 Task: Find connections with filter location Saarbrücken with filter topic #Storytellingwith filter profile language German with filter current company O9 Solutions, Inc. with filter school IT Jobs updates for tomorrow with filter industry Printing Services with filter service category Content Strategy with filter keywords title Office Assistant
Action: Mouse moved to (288, 213)
Screenshot: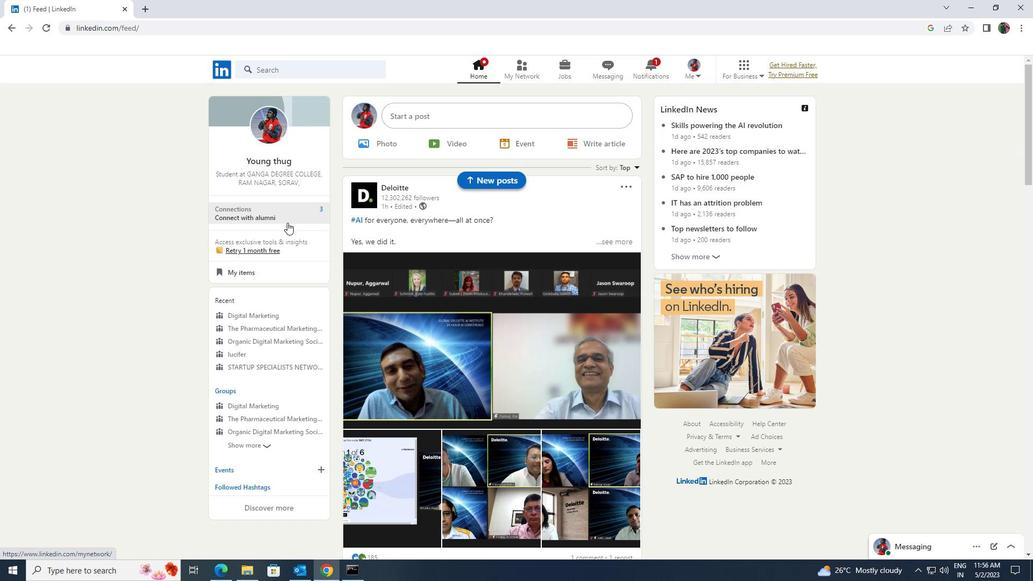 
Action: Mouse pressed left at (288, 213)
Screenshot: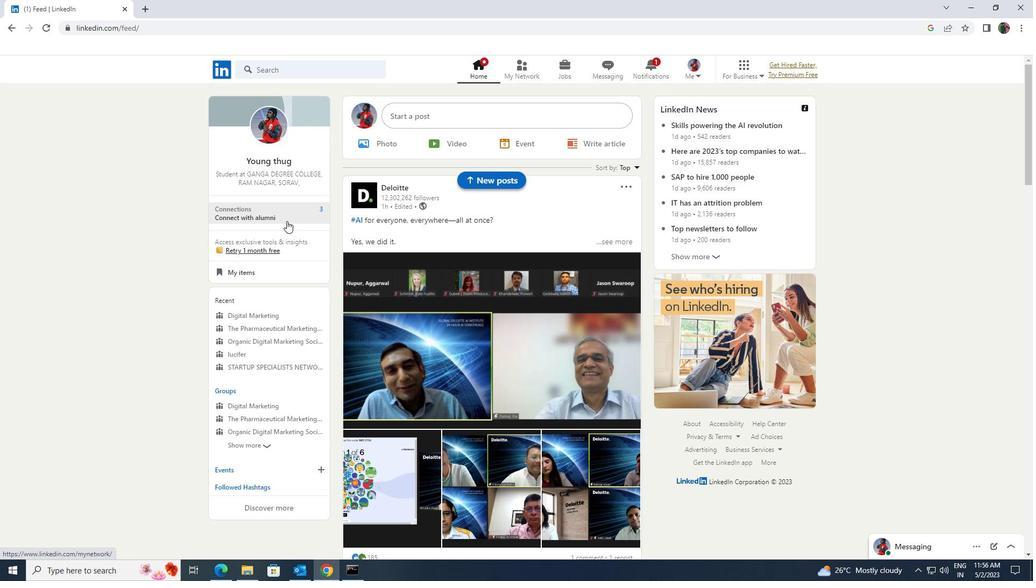 
Action: Mouse moved to (303, 124)
Screenshot: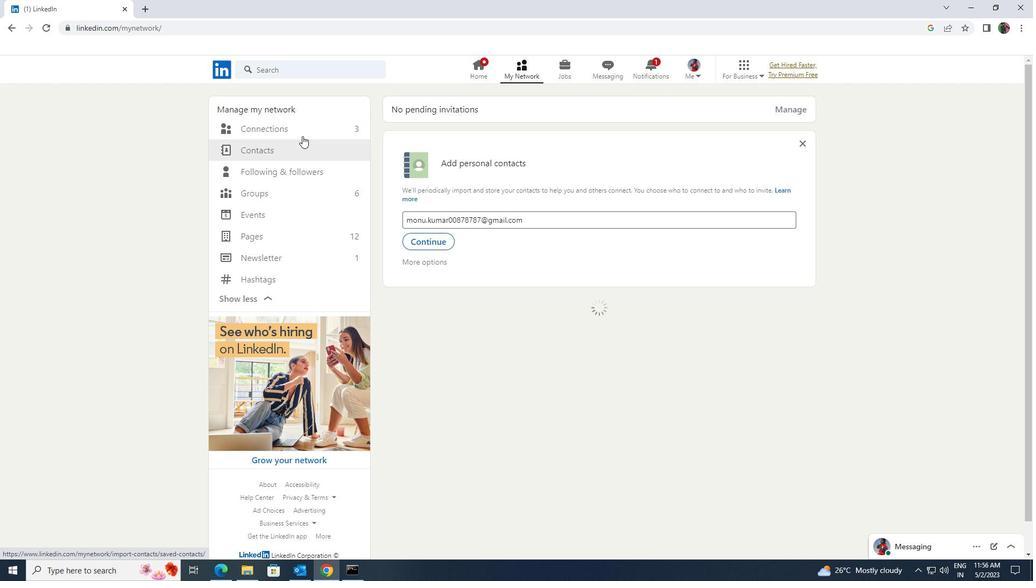 
Action: Mouse pressed left at (303, 124)
Screenshot: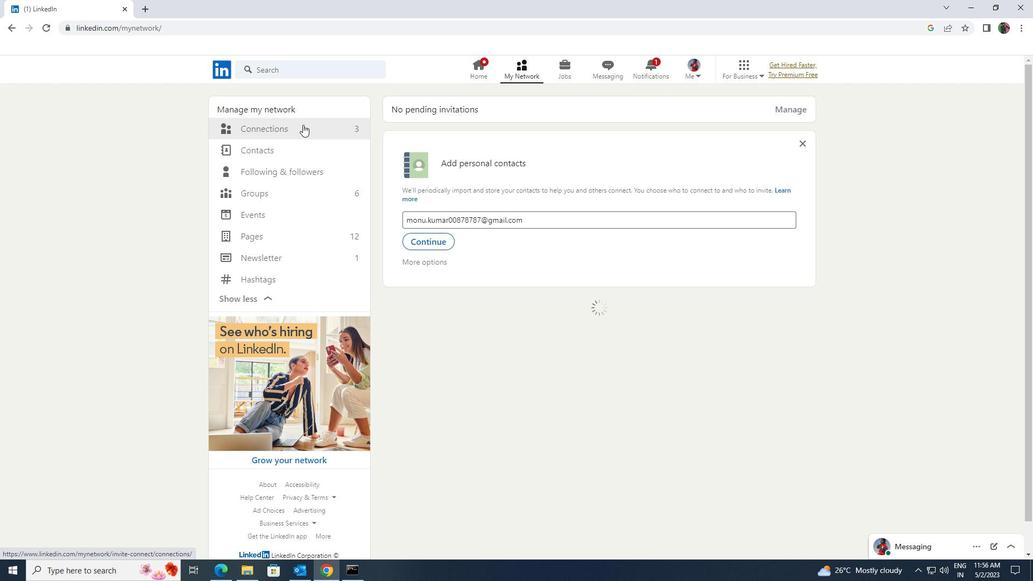 
Action: Mouse moved to (576, 128)
Screenshot: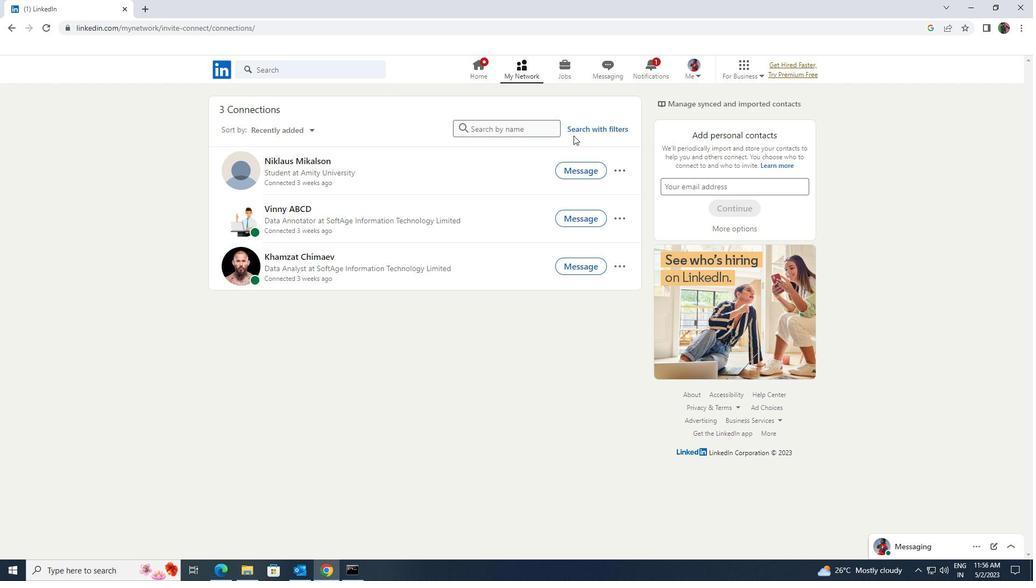 
Action: Mouse pressed left at (576, 128)
Screenshot: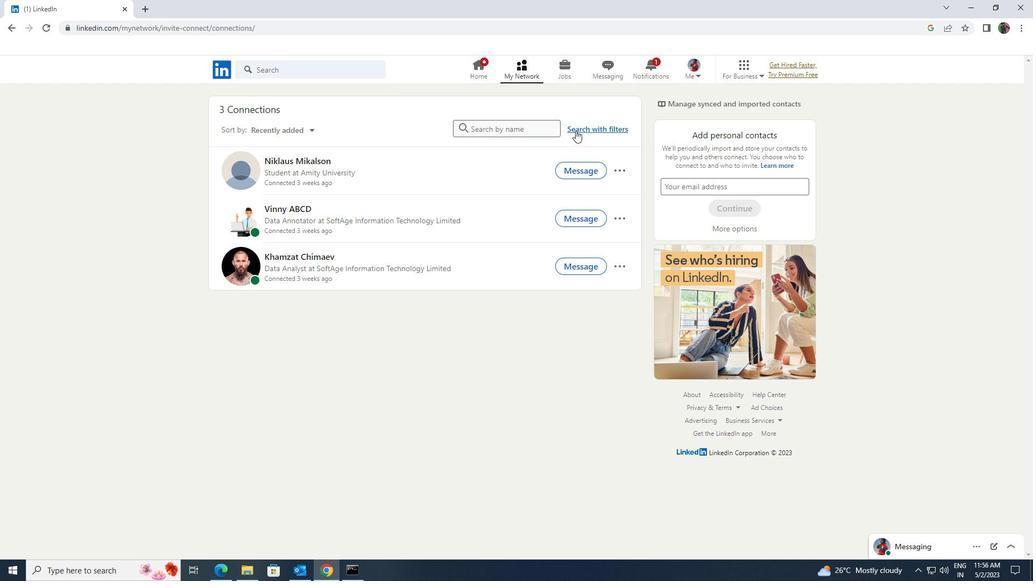 
Action: Mouse moved to (554, 102)
Screenshot: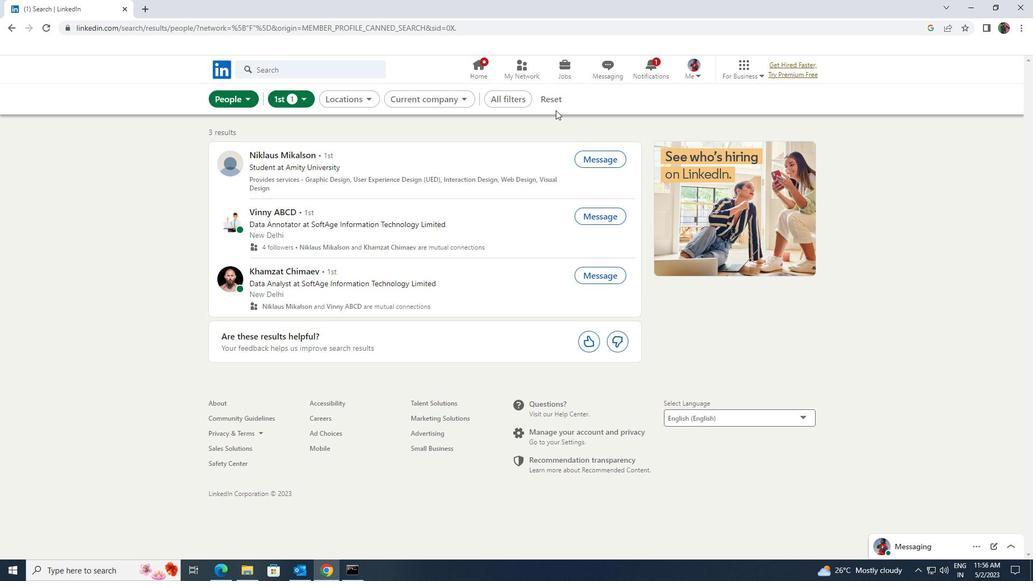 
Action: Mouse pressed left at (554, 102)
Screenshot: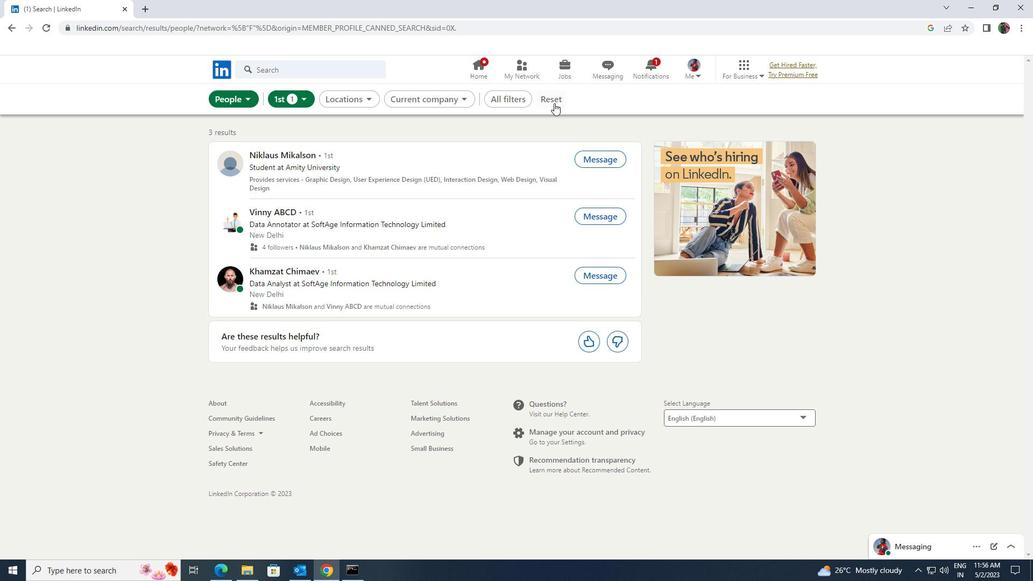 
Action: Mouse moved to (538, 97)
Screenshot: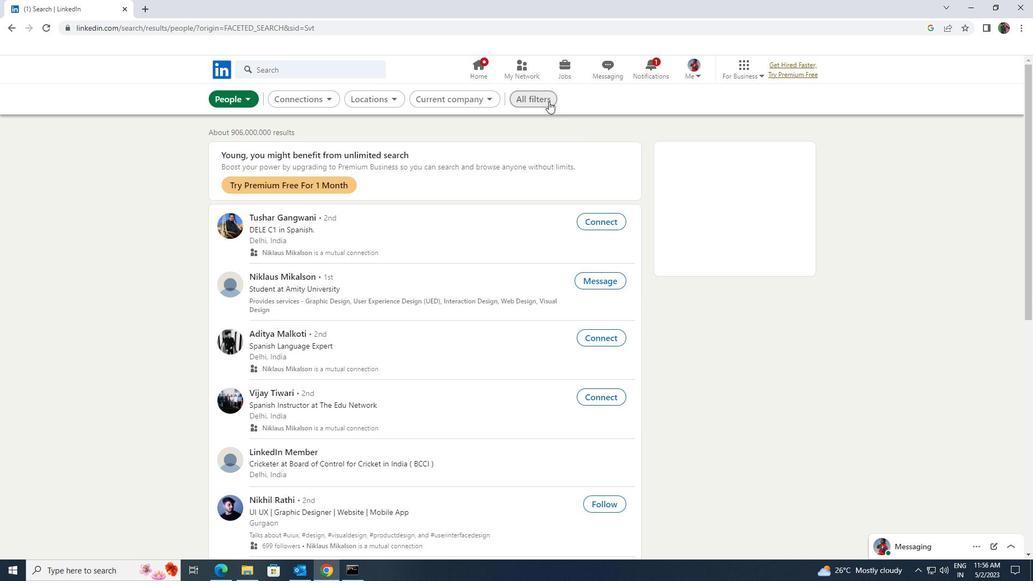 
Action: Mouse pressed left at (538, 97)
Screenshot: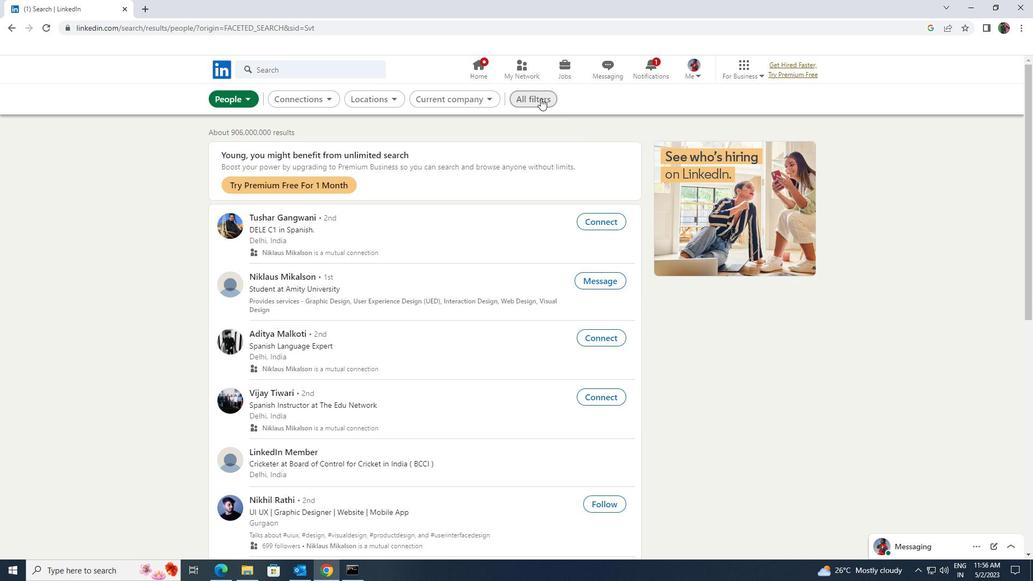 
Action: Mouse moved to (835, 396)
Screenshot: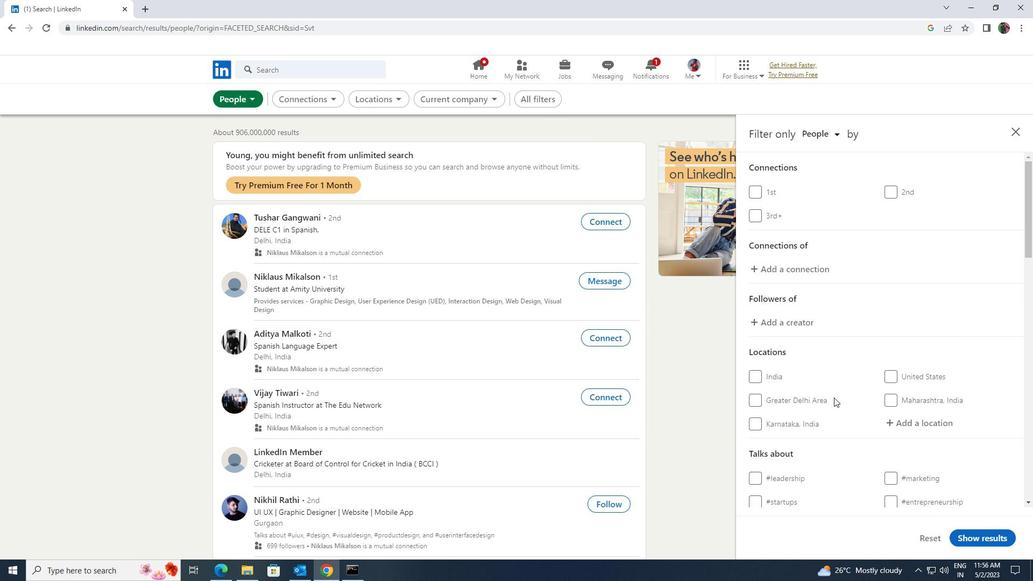 
Action: Mouse scrolled (835, 395) with delta (0, 0)
Screenshot: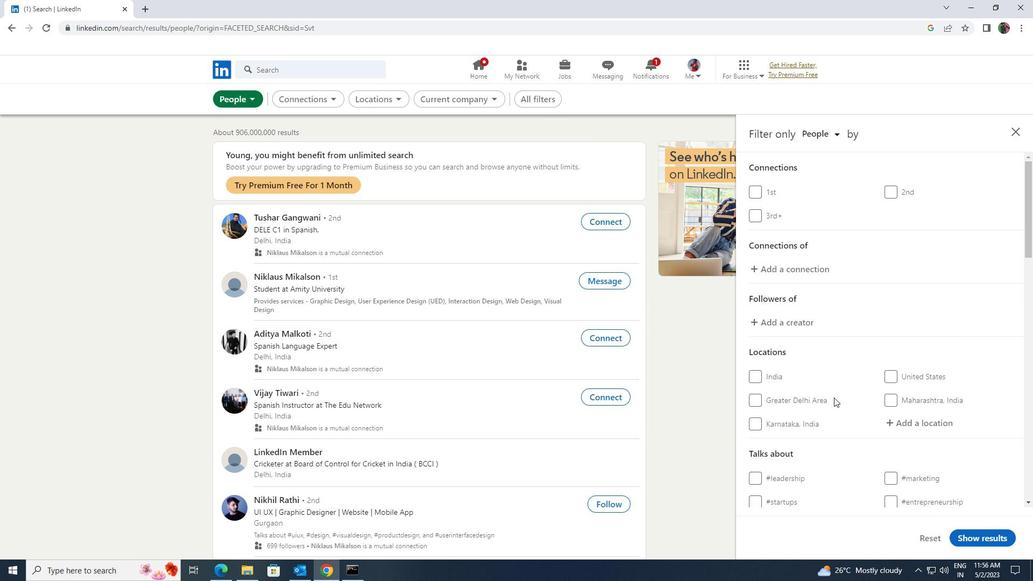 
Action: Mouse moved to (894, 371)
Screenshot: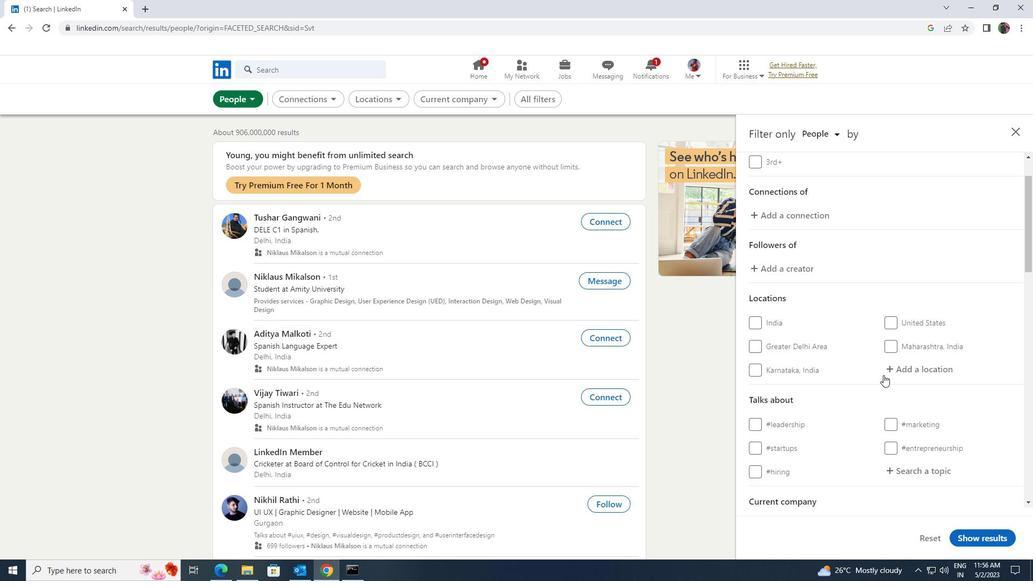 
Action: Mouse pressed left at (894, 371)
Screenshot: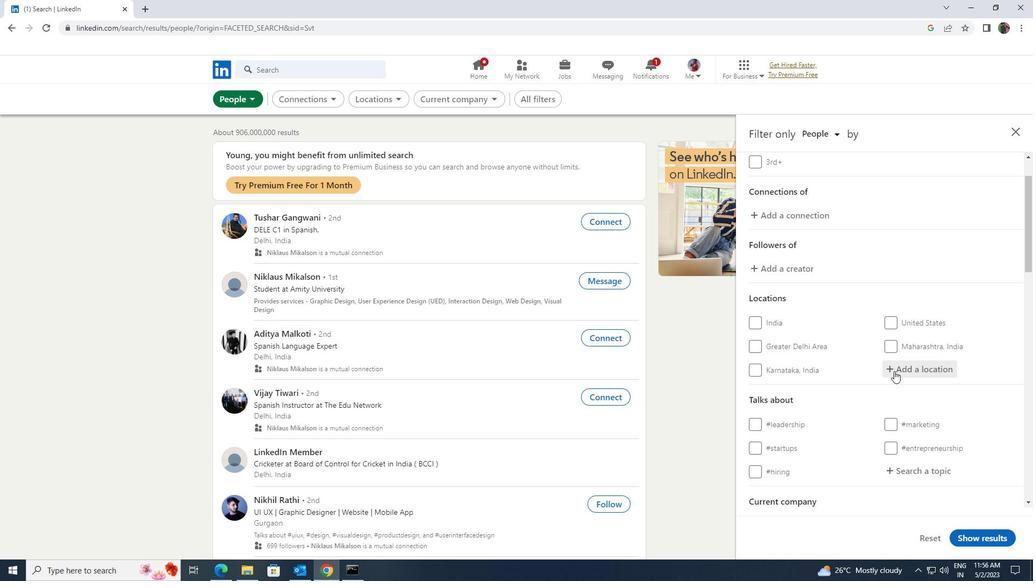 
Action: Key pressed <Key.shift>SAARBRU
Screenshot: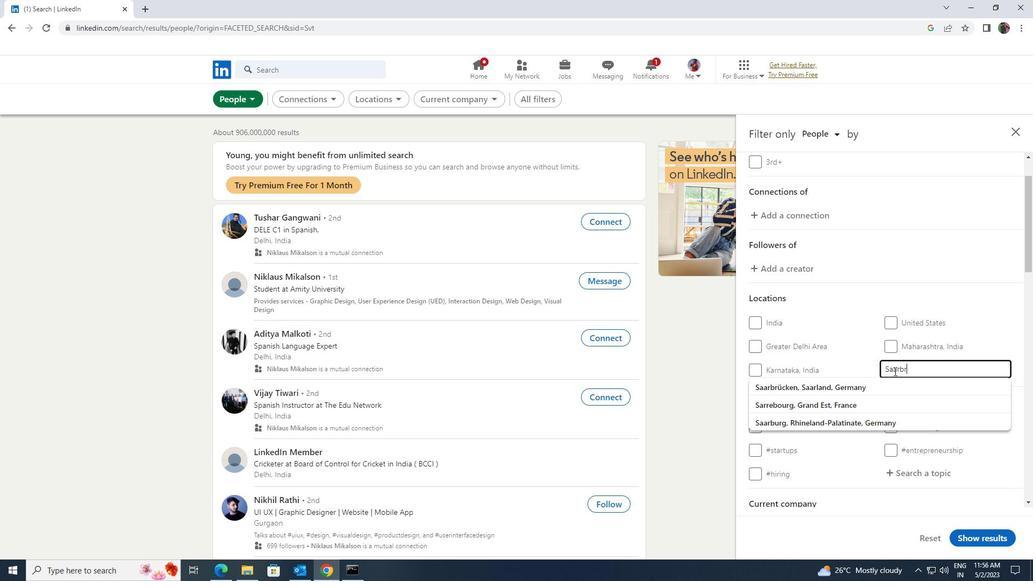 
Action: Mouse moved to (894, 380)
Screenshot: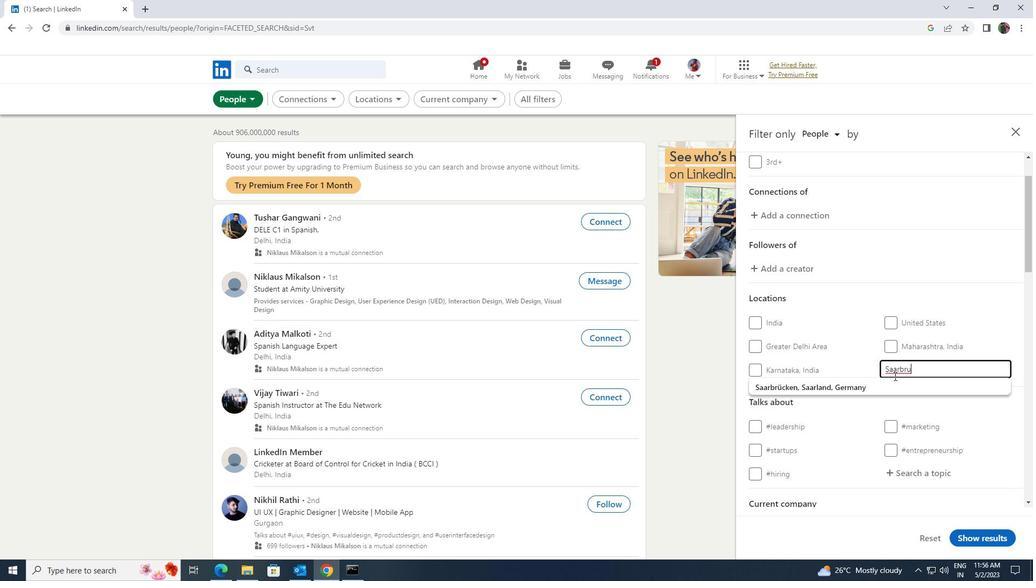 
Action: Mouse pressed left at (894, 380)
Screenshot: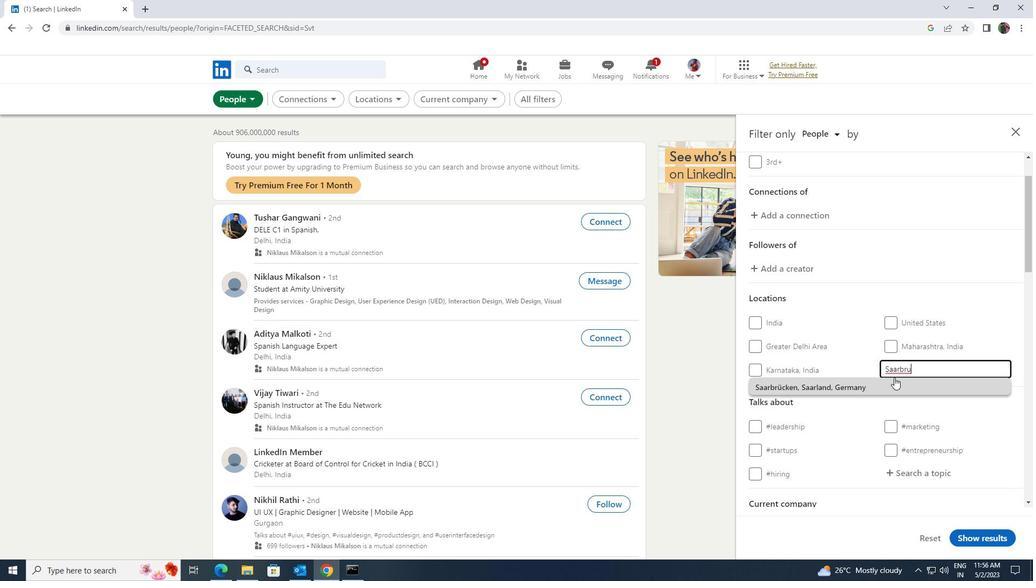 
Action: Mouse scrolled (894, 380) with delta (0, 0)
Screenshot: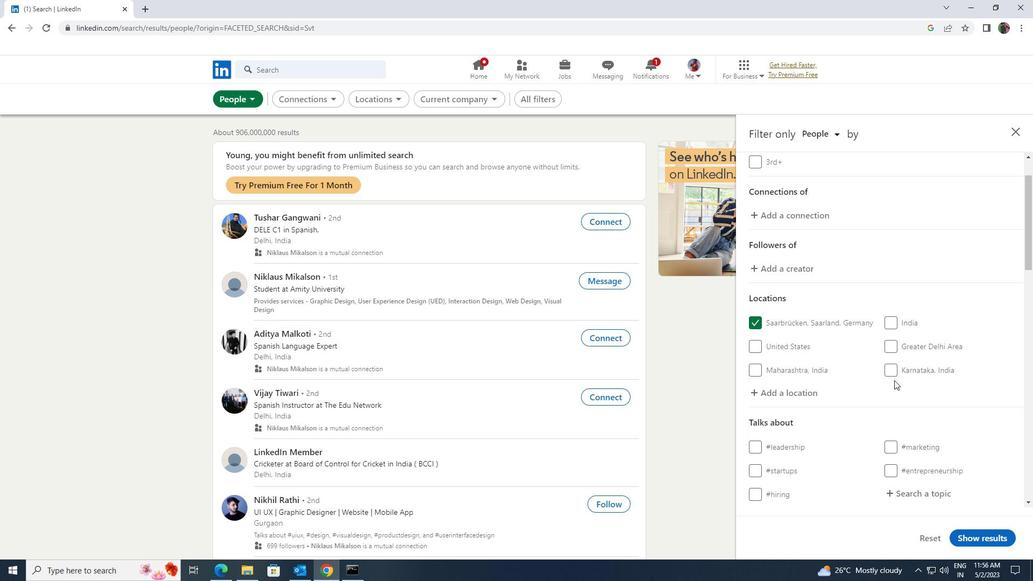 
Action: Mouse scrolled (894, 380) with delta (0, 0)
Screenshot: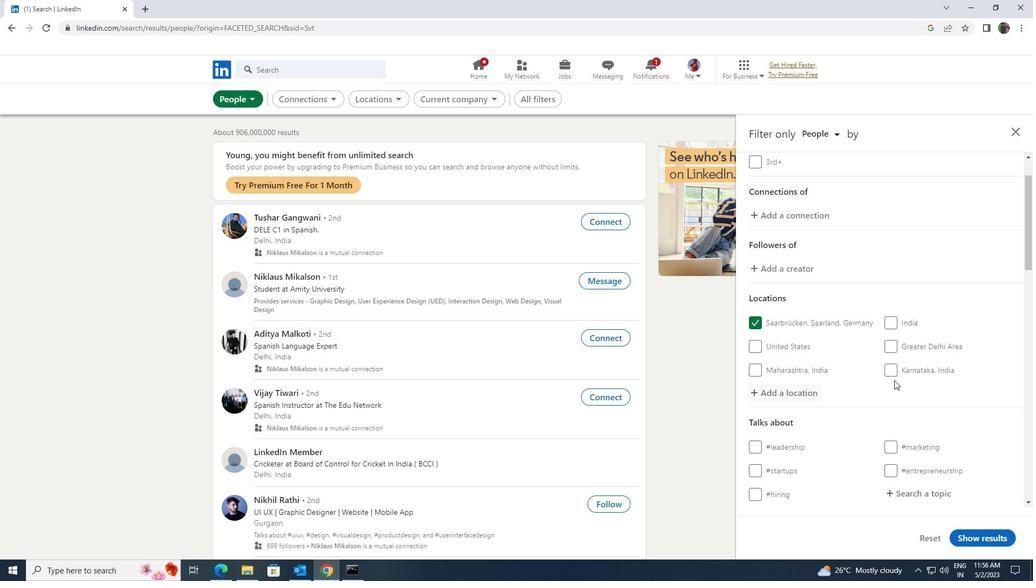 
Action: Mouse moved to (897, 382)
Screenshot: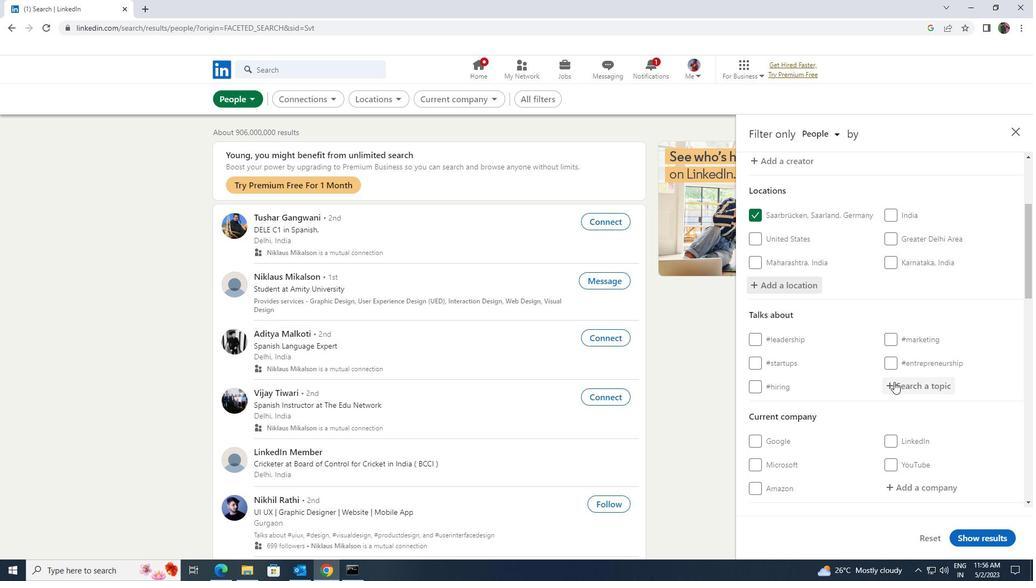 
Action: Mouse pressed left at (897, 382)
Screenshot: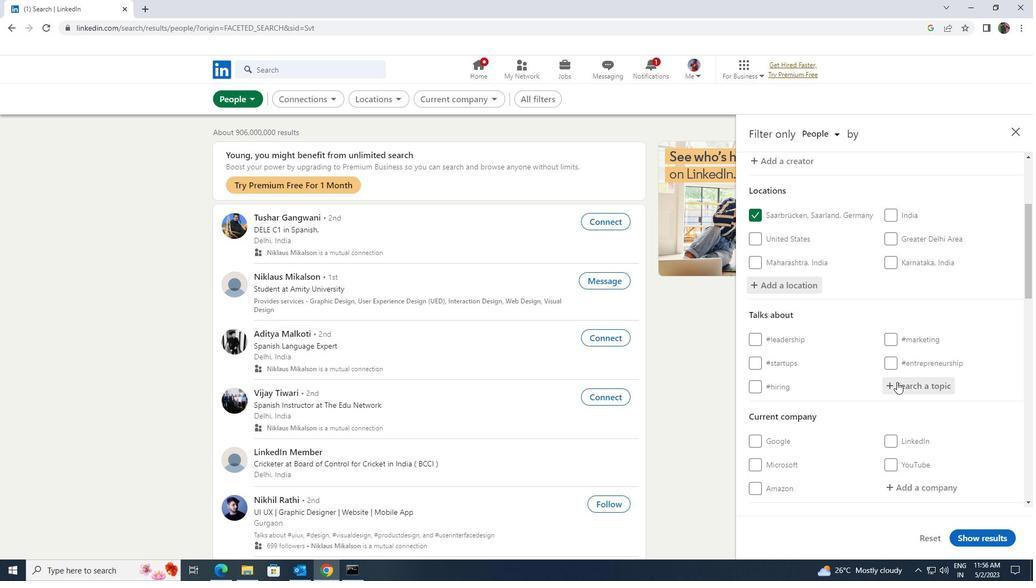 
Action: Key pressed <Key.shift><Key.shift><Key.shift><Key.shift>STORYTE
Screenshot: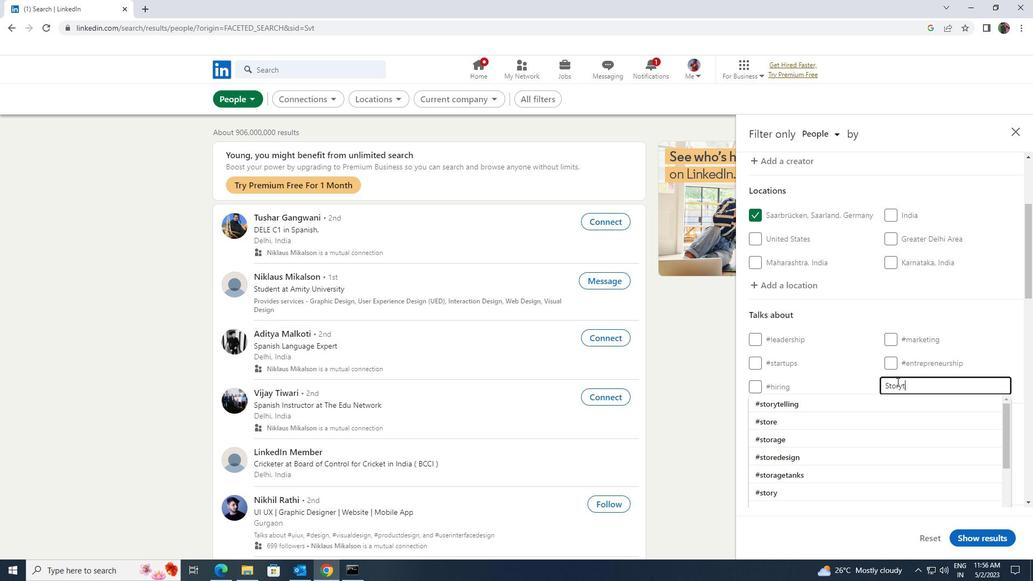 
Action: Mouse moved to (891, 394)
Screenshot: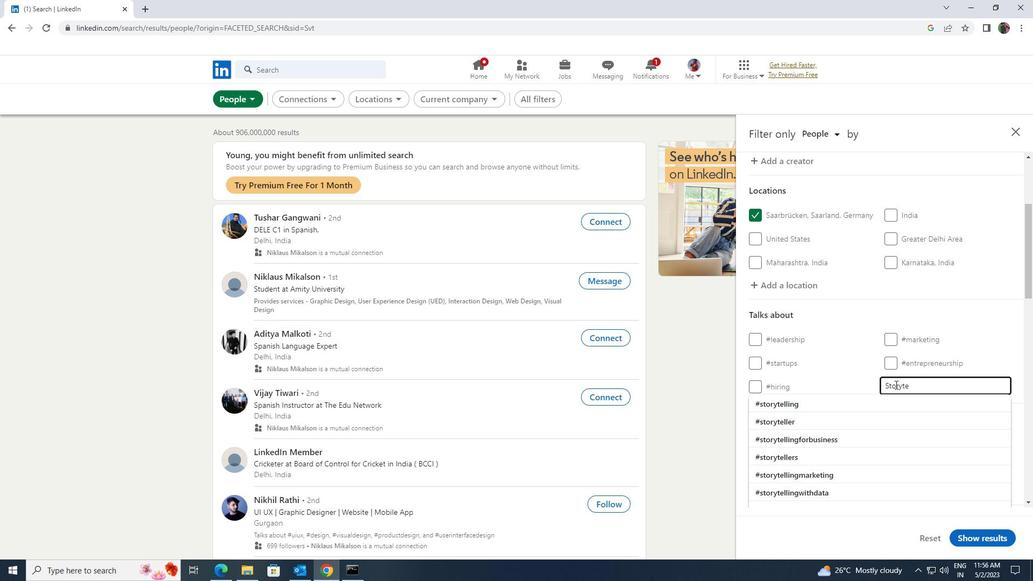 
Action: Mouse pressed left at (891, 394)
Screenshot: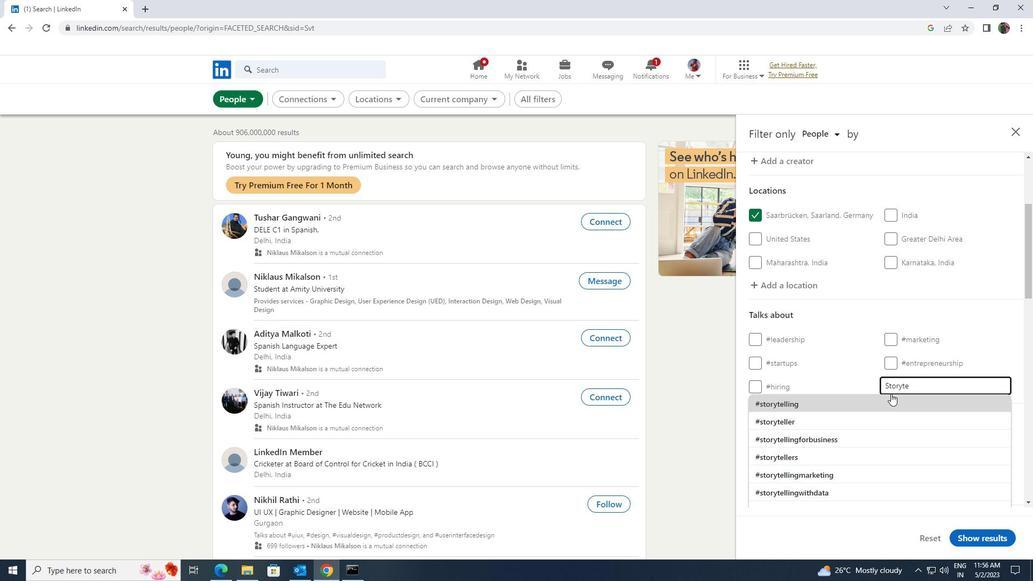 
Action: Mouse scrolled (891, 393) with delta (0, 0)
Screenshot: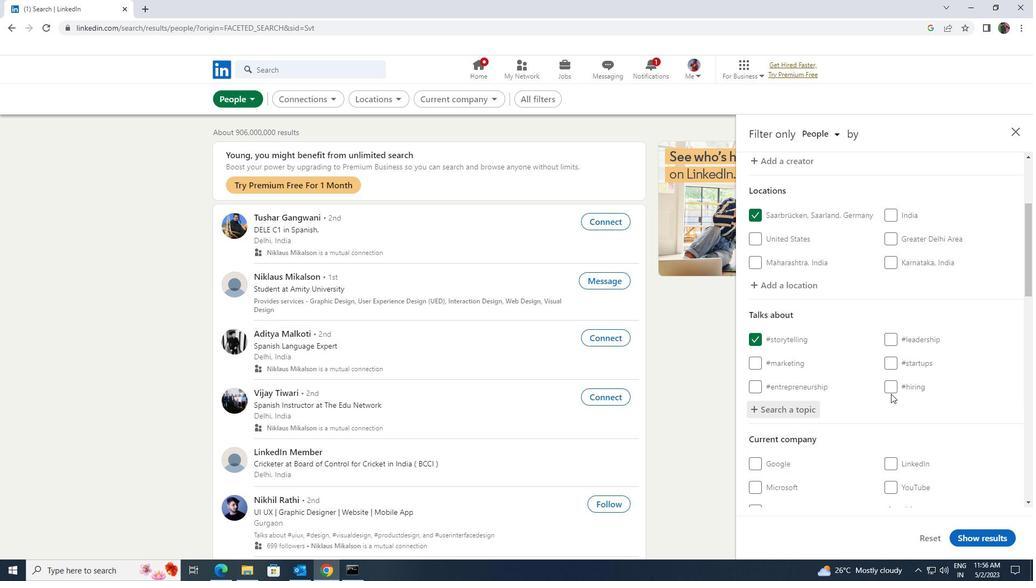 
Action: Mouse scrolled (891, 393) with delta (0, 0)
Screenshot: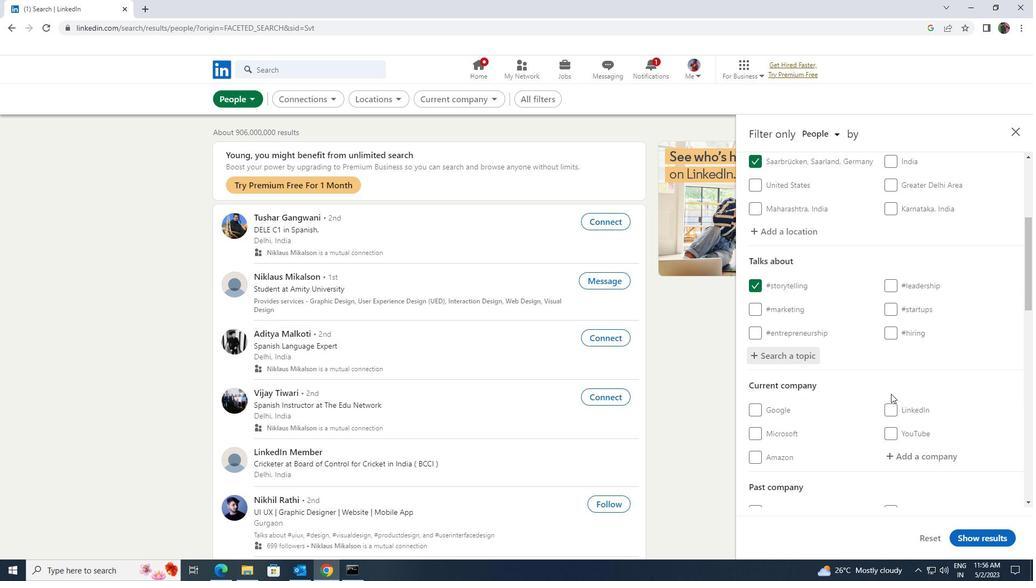 
Action: Mouse scrolled (891, 393) with delta (0, 0)
Screenshot: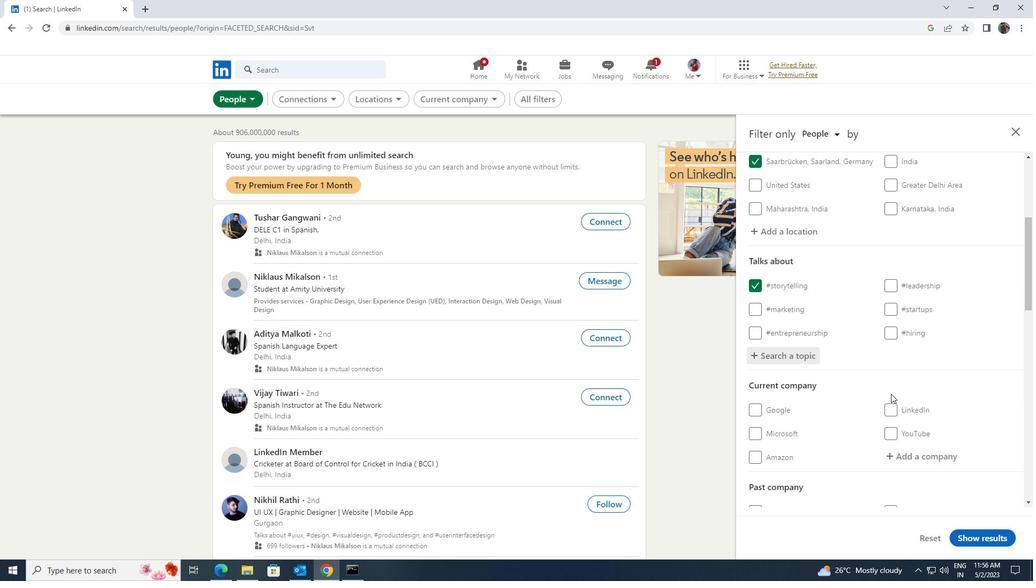 
Action: Mouse scrolled (891, 393) with delta (0, 0)
Screenshot: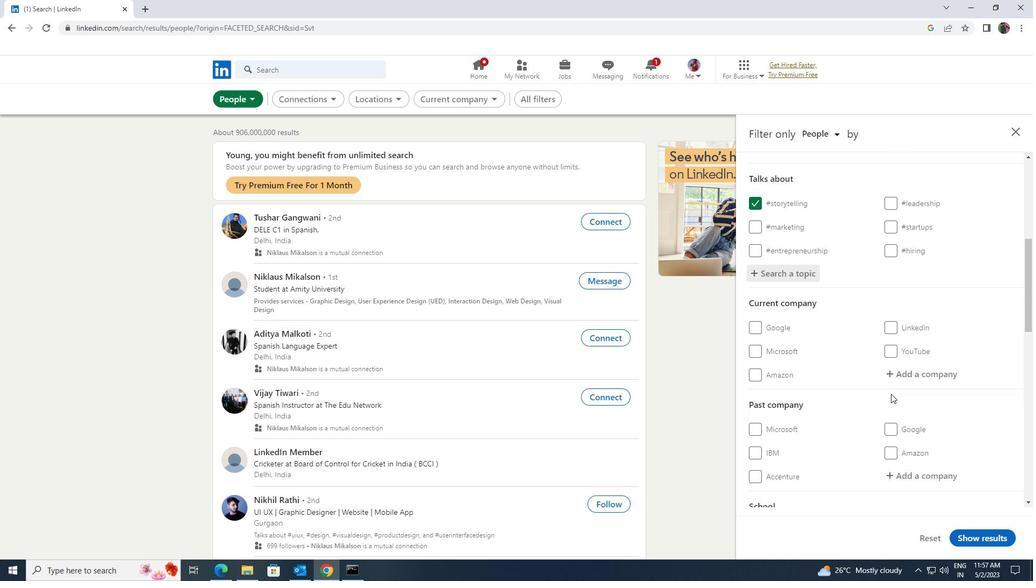 
Action: Mouse scrolled (891, 393) with delta (0, 0)
Screenshot: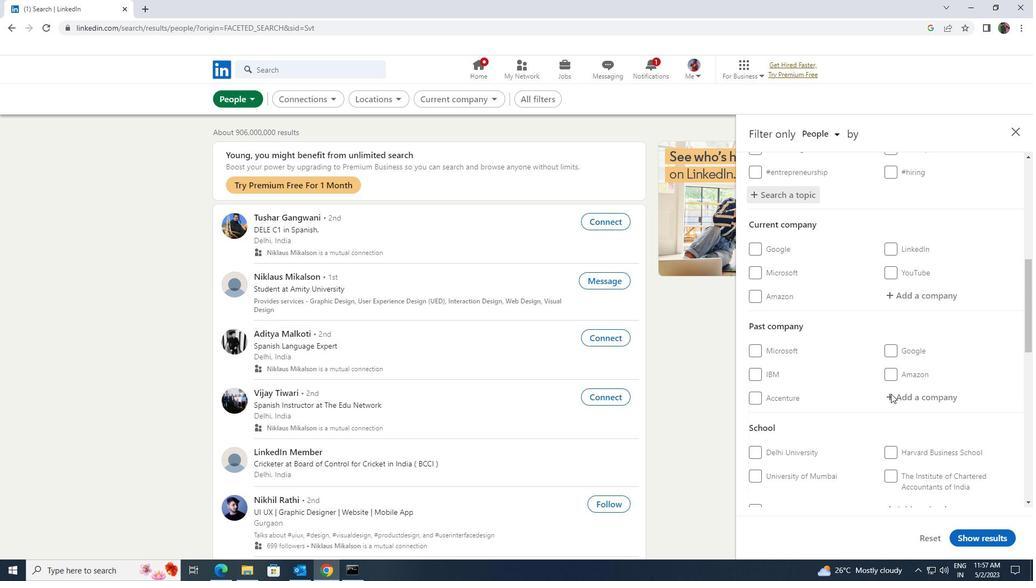 
Action: Mouse scrolled (891, 393) with delta (0, 0)
Screenshot: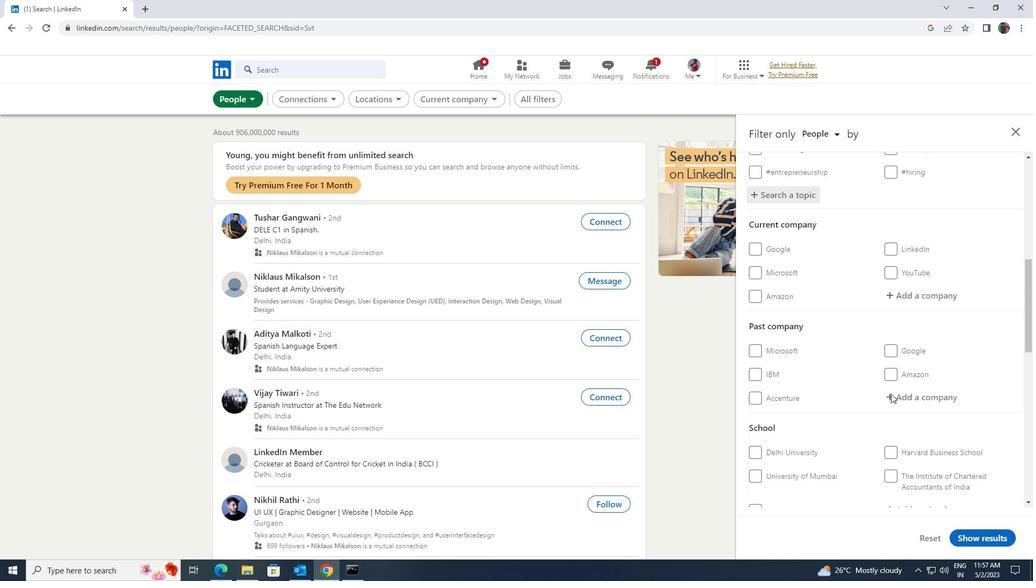 
Action: Mouse scrolled (891, 393) with delta (0, 0)
Screenshot: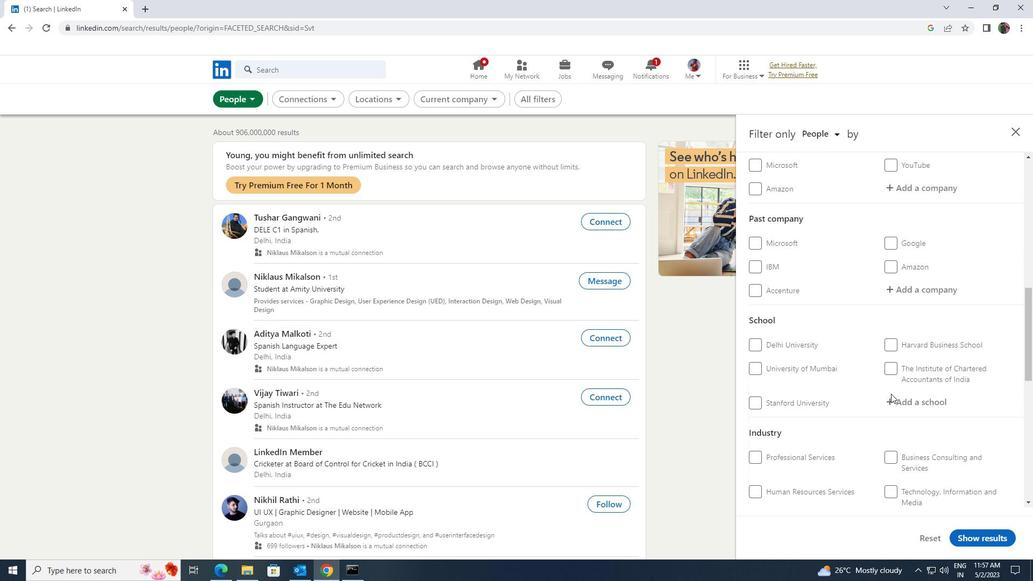 
Action: Mouse scrolled (891, 393) with delta (0, 0)
Screenshot: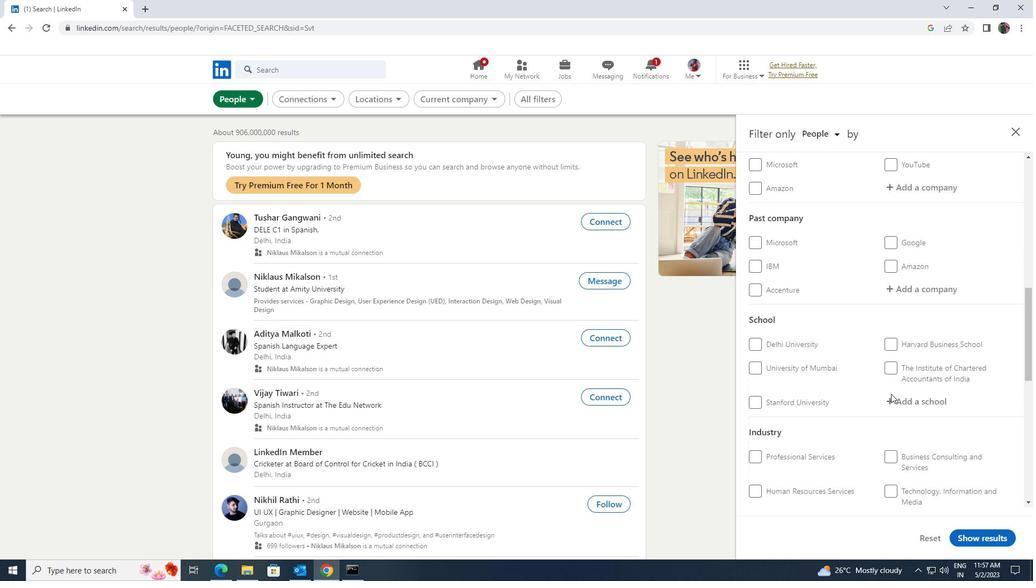 
Action: Mouse scrolled (891, 393) with delta (0, 0)
Screenshot: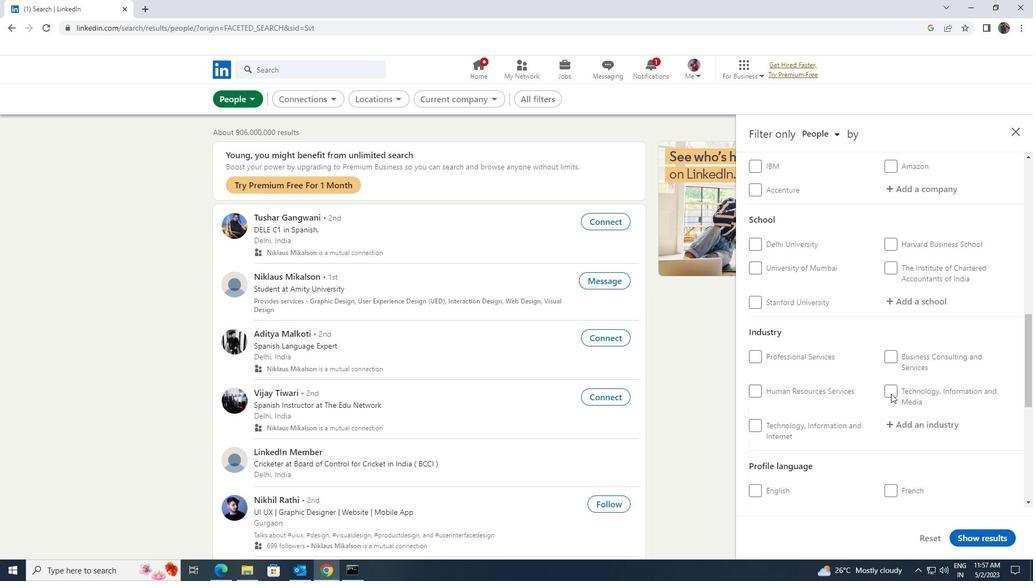 
Action: Mouse moved to (766, 477)
Screenshot: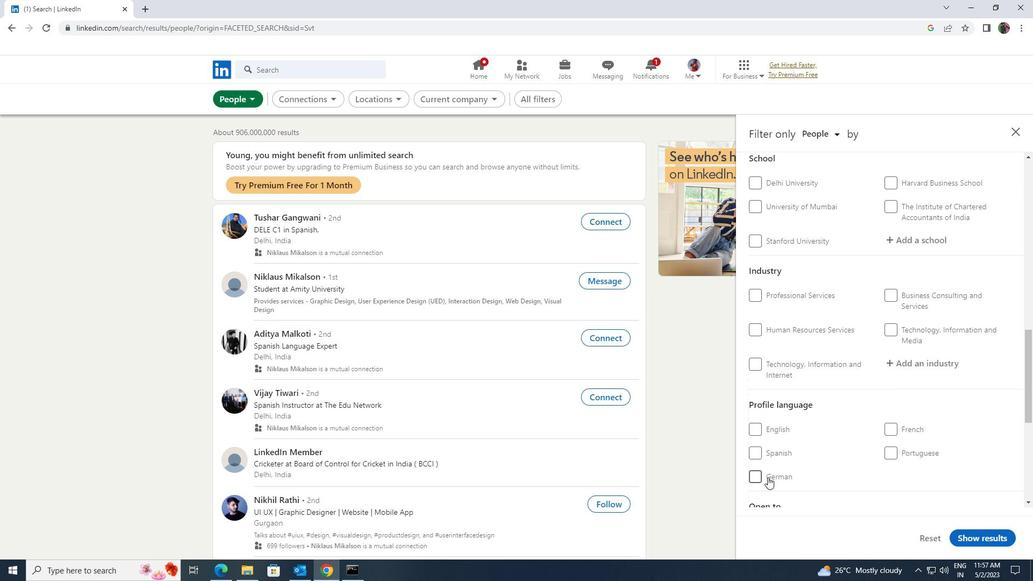 
Action: Mouse pressed left at (766, 477)
Screenshot: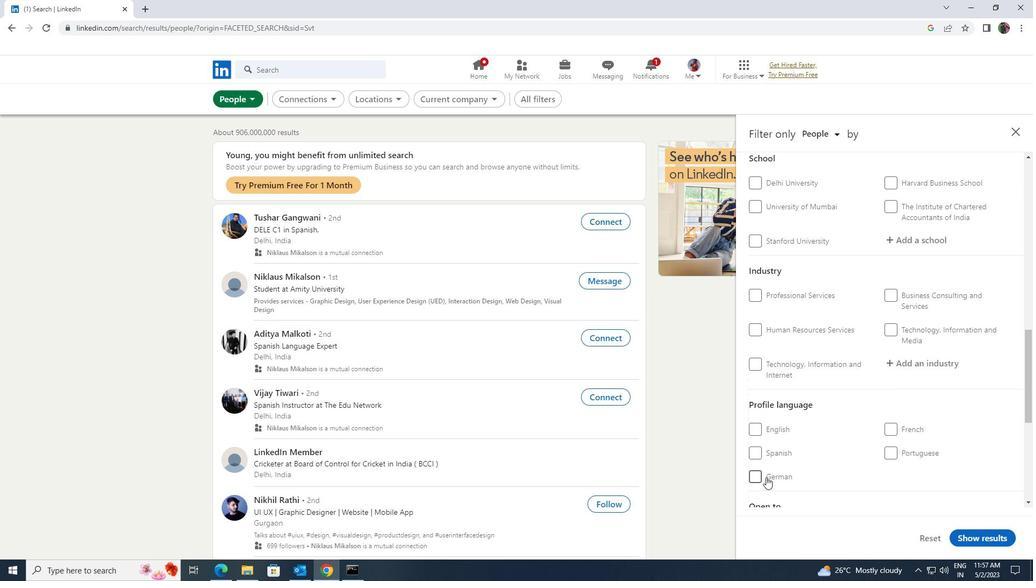 
Action: Mouse moved to (805, 459)
Screenshot: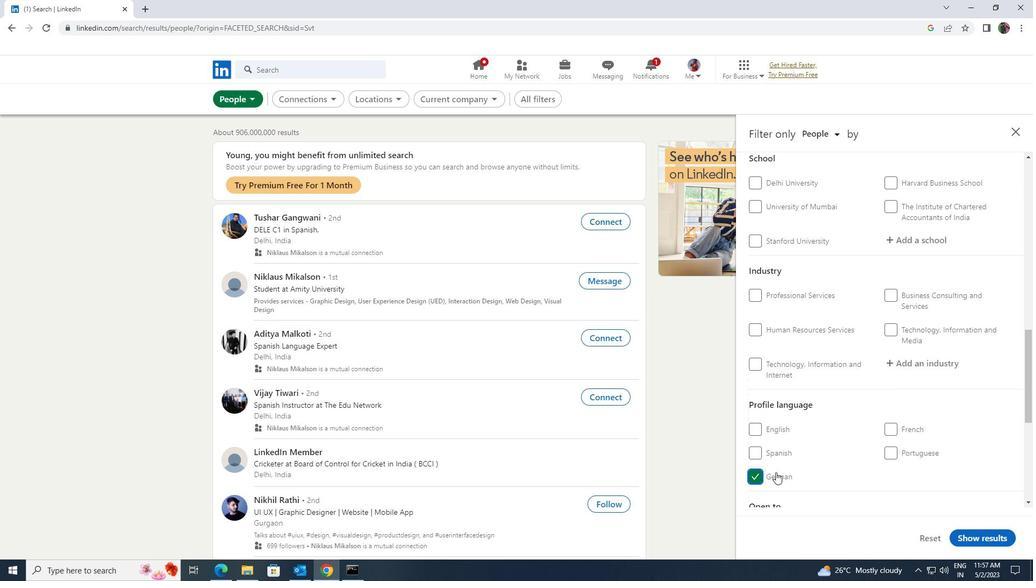 
Action: Mouse scrolled (805, 460) with delta (0, 0)
Screenshot: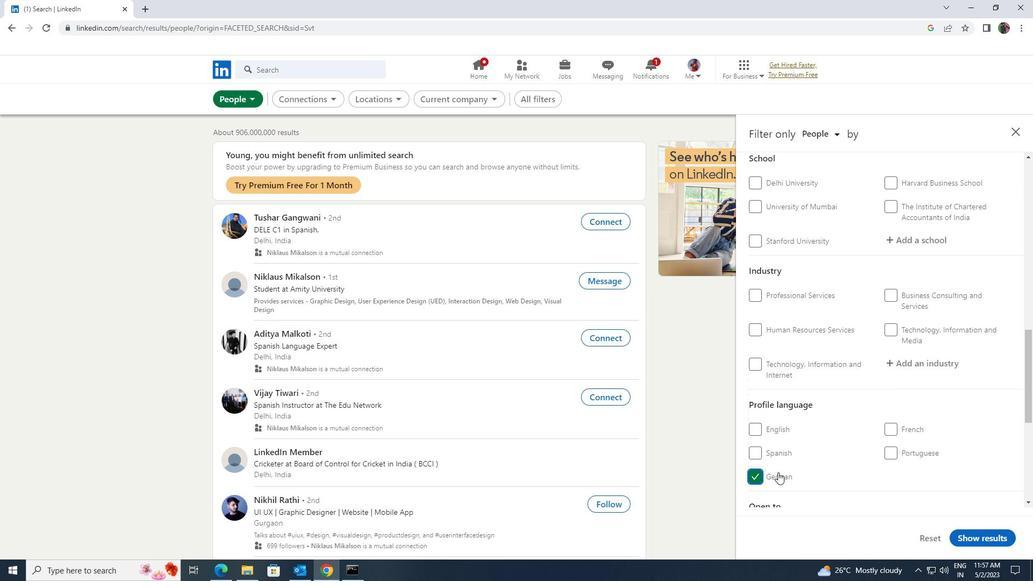
Action: Mouse scrolled (805, 460) with delta (0, 0)
Screenshot: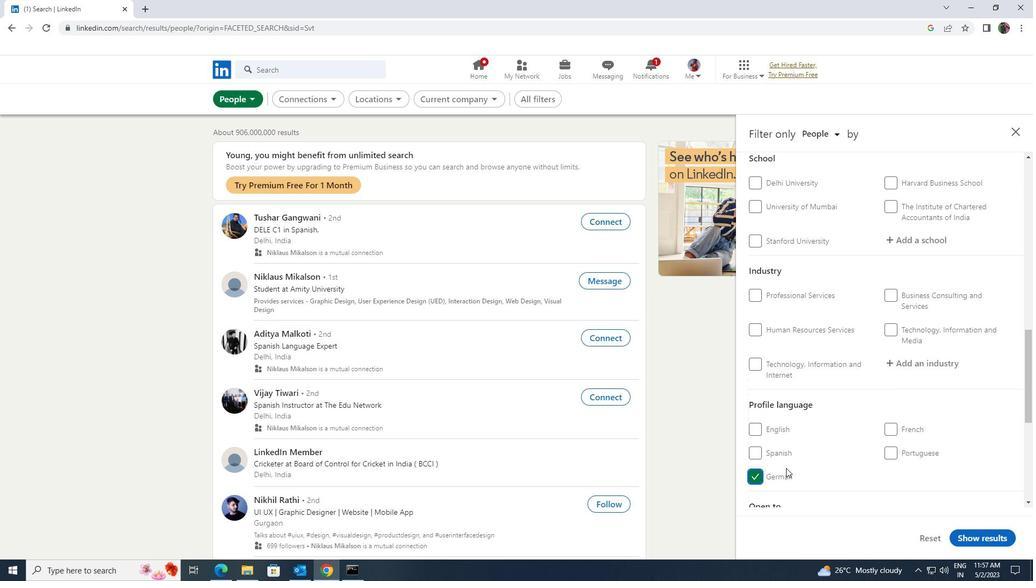 
Action: Mouse scrolled (805, 460) with delta (0, 0)
Screenshot: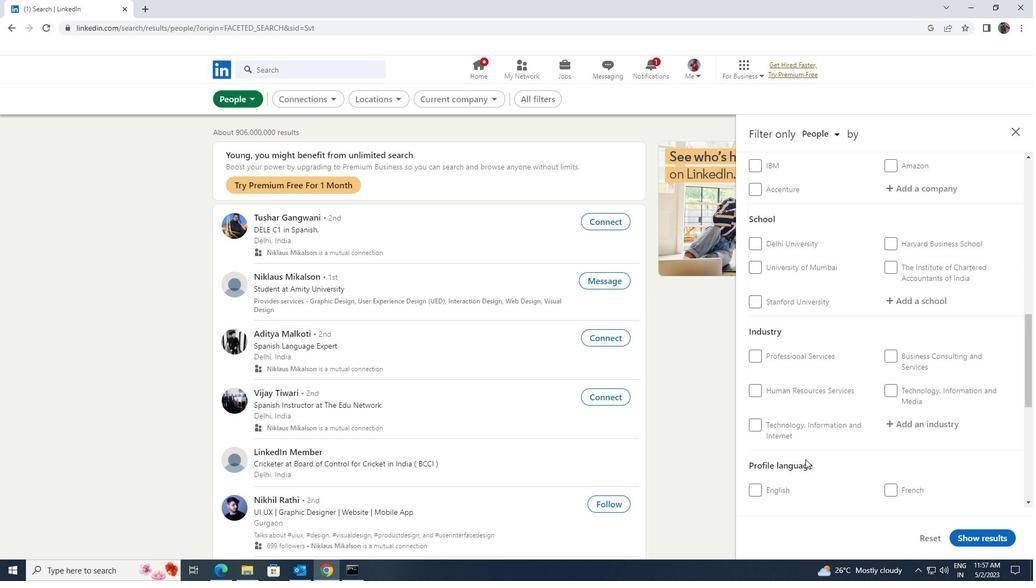 
Action: Mouse scrolled (805, 460) with delta (0, 0)
Screenshot: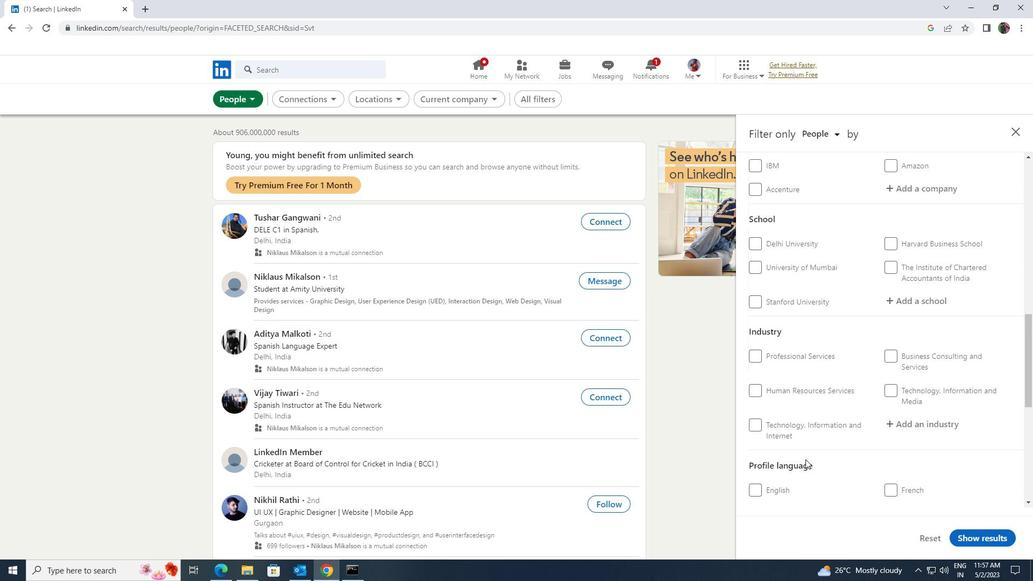 
Action: Mouse scrolled (805, 460) with delta (0, 0)
Screenshot: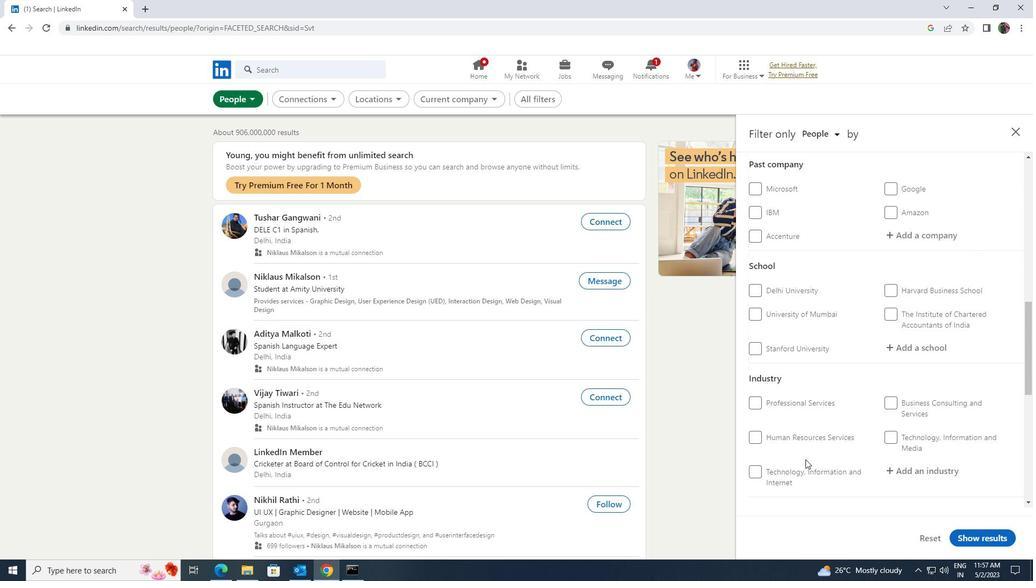 
Action: Mouse scrolled (805, 460) with delta (0, 0)
Screenshot: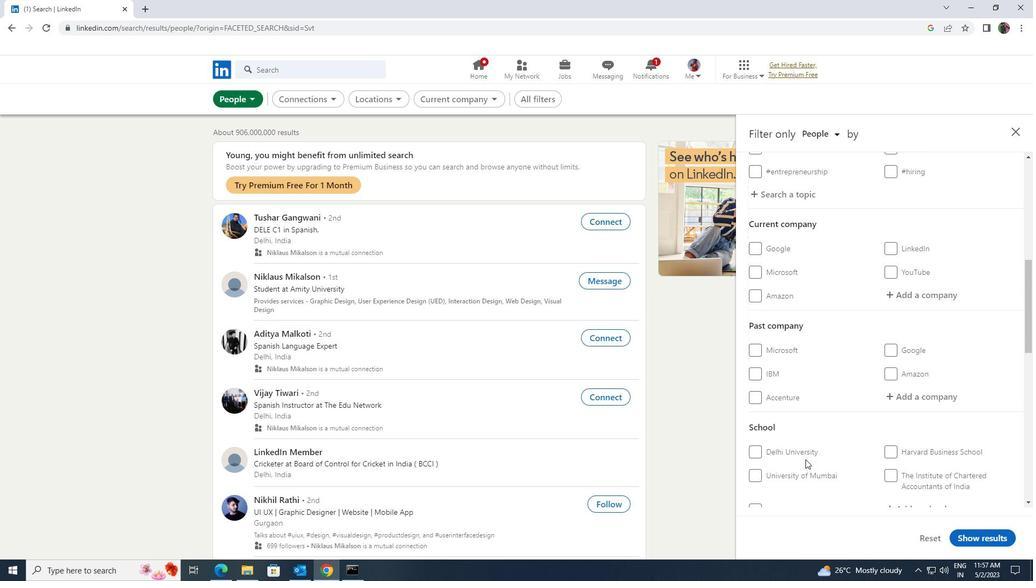 
Action: Mouse scrolled (805, 460) with delta (0, 0)
Screenshot: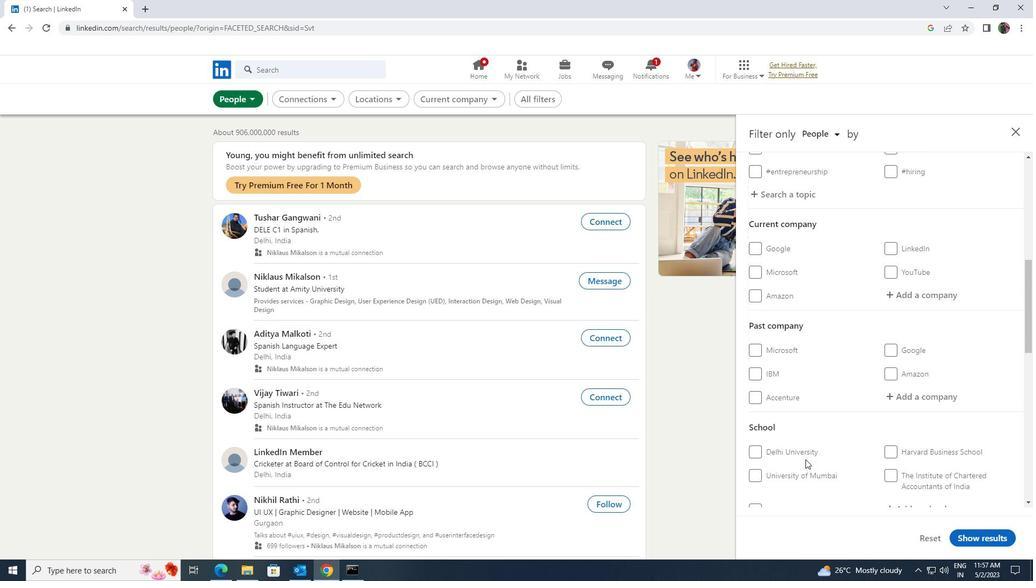 
Action: Mouse moved to (890, 404)
Screenshot: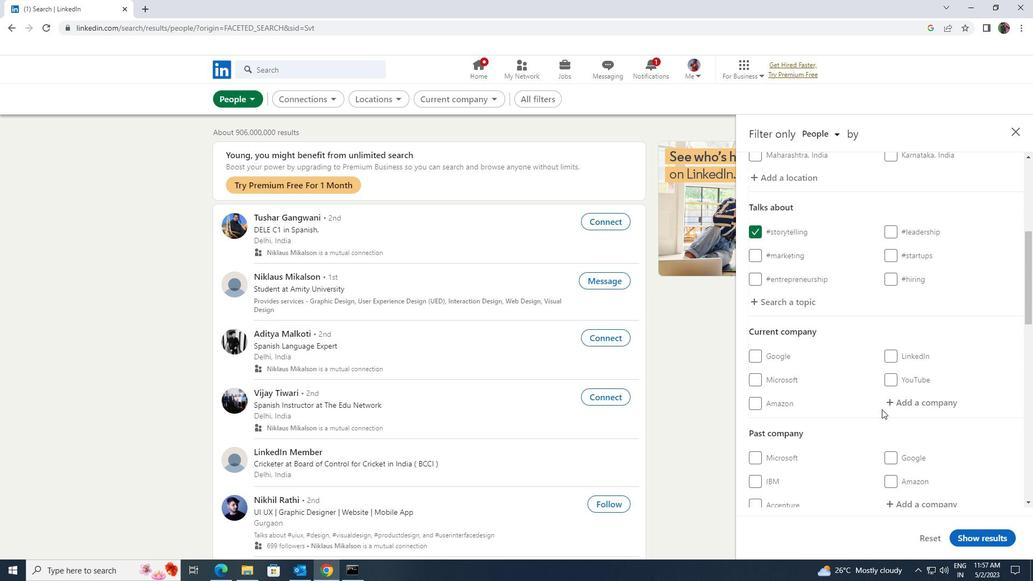 
Action: Mouse pressed left at (890, 404)
Screenshot: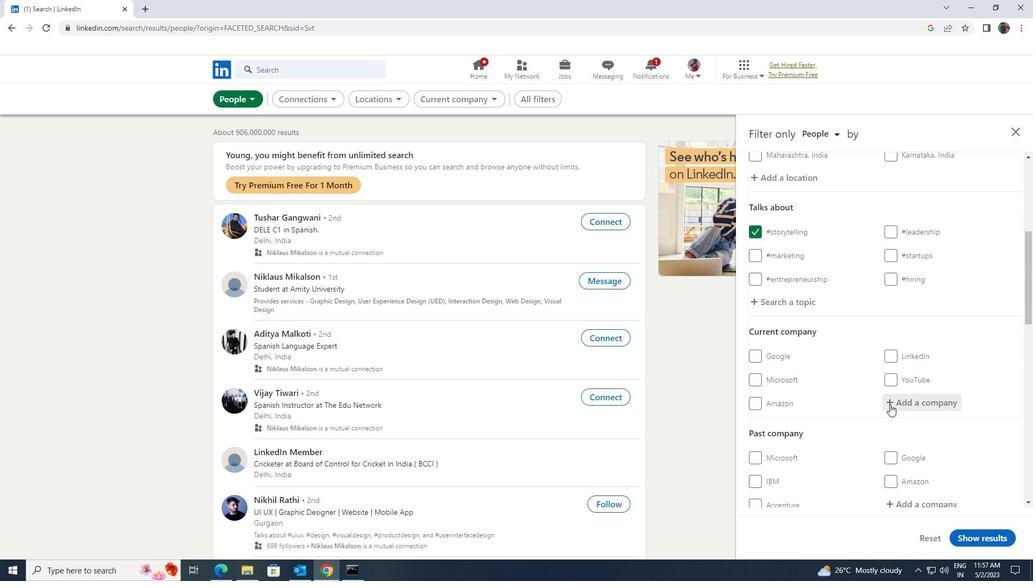 
Action: Key pressed 09<Key.space>SOLU
Screenshot: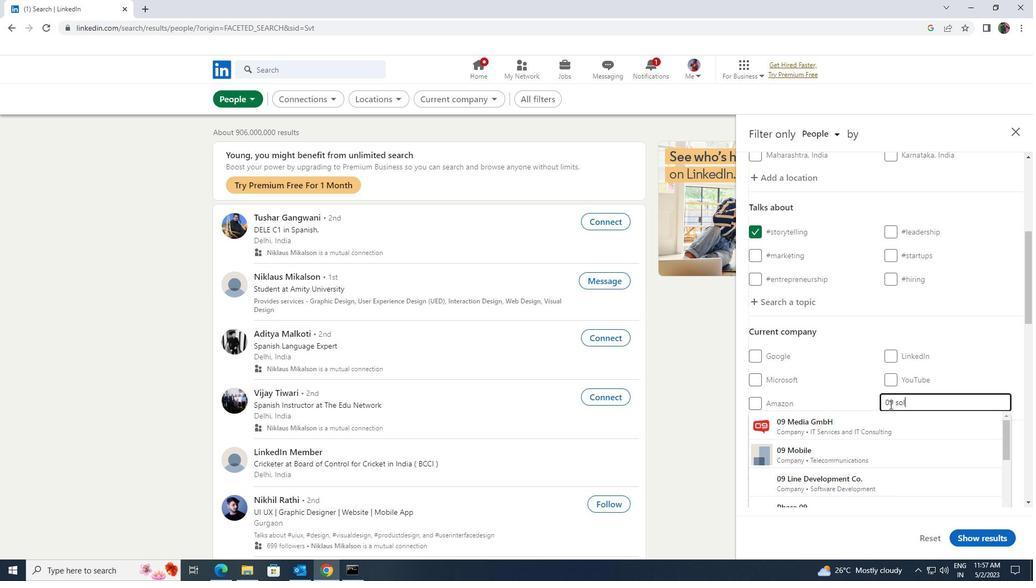 
Action: Mouse moved to (888, 415)
Screenshot: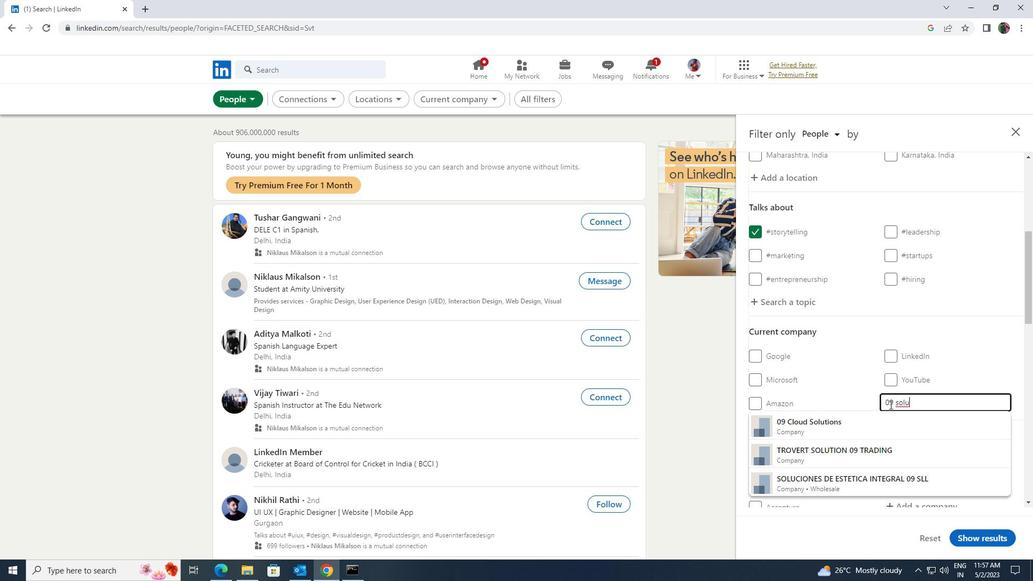 
Action: Mouse pressed left at (888, 415)
Screenshot: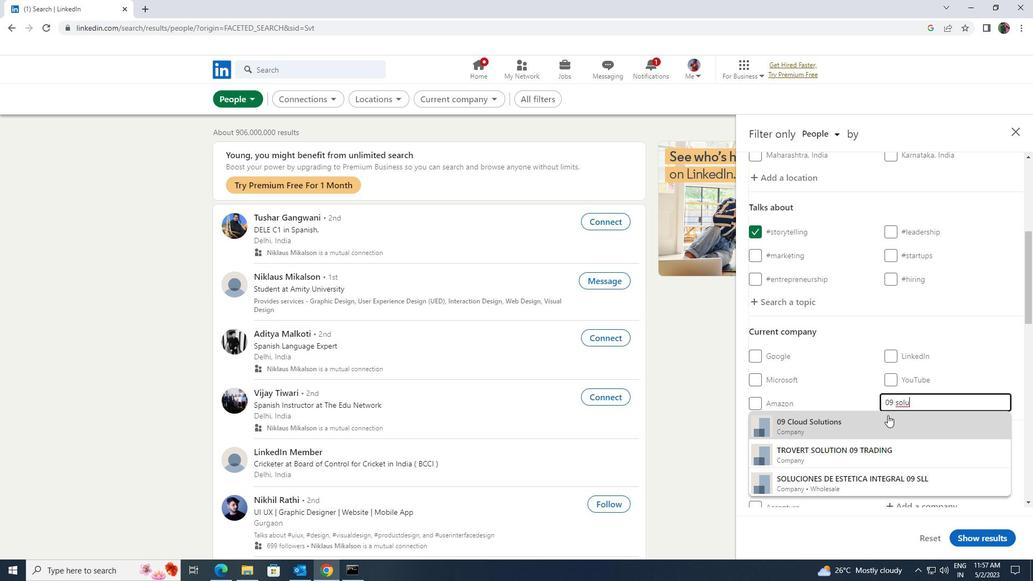 
Action: Mouse scrolled (888, 415) with delta (0, 0)
Screenshot: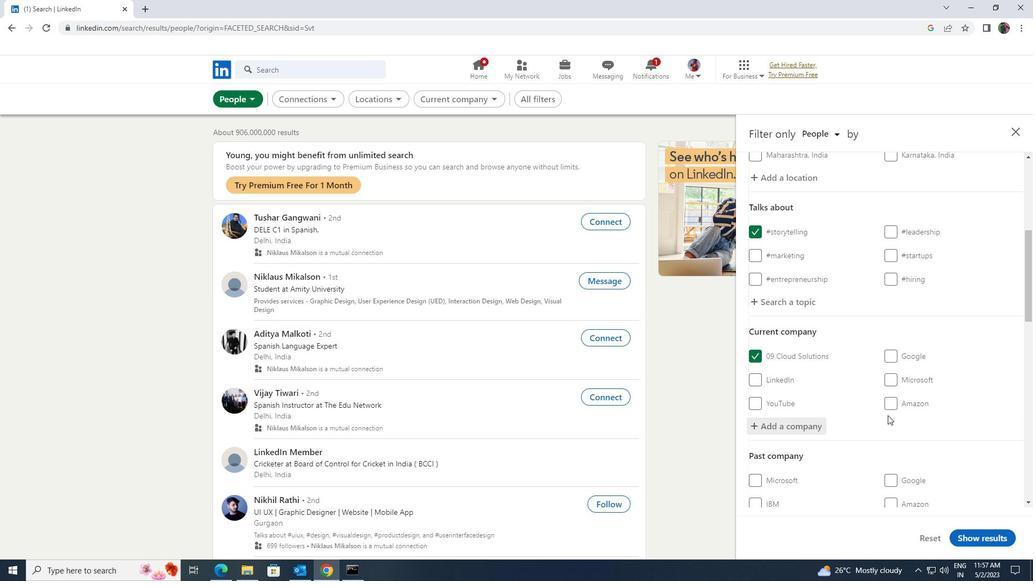 
Action: Mouse scrolled (888, 415) with delta (0, 0)
Screenshot: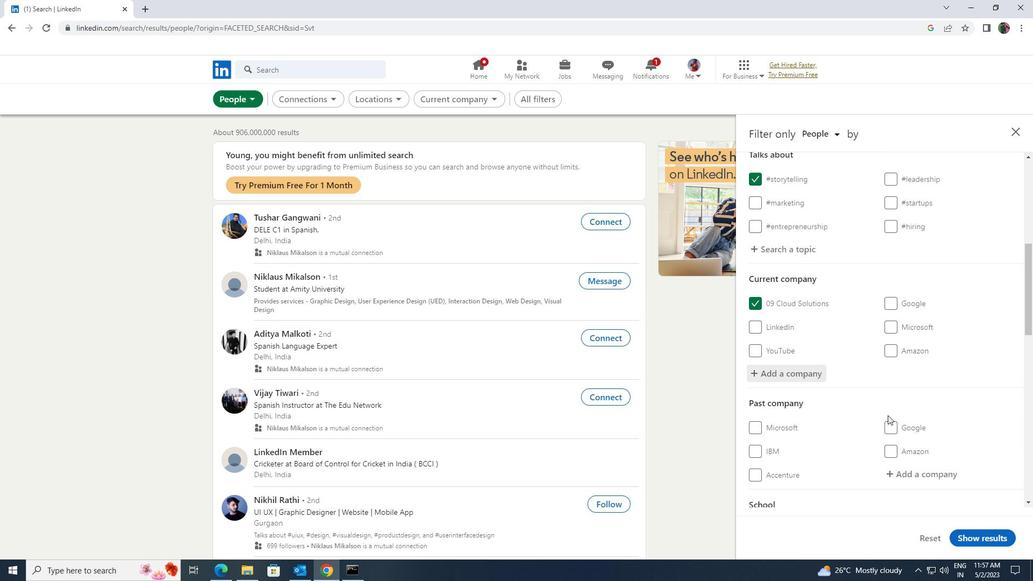 
Action: Mouse scrolled (888, 415) with delta (0, 0)
Screenshot: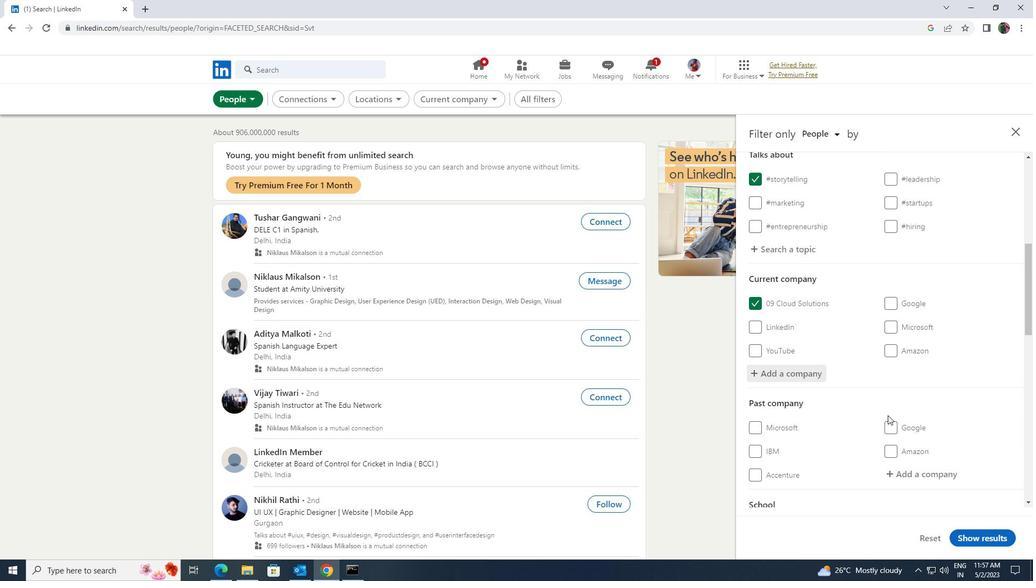 
Action: Mouse scrolled (888, 415) with delta (0, 0)
Screenshot: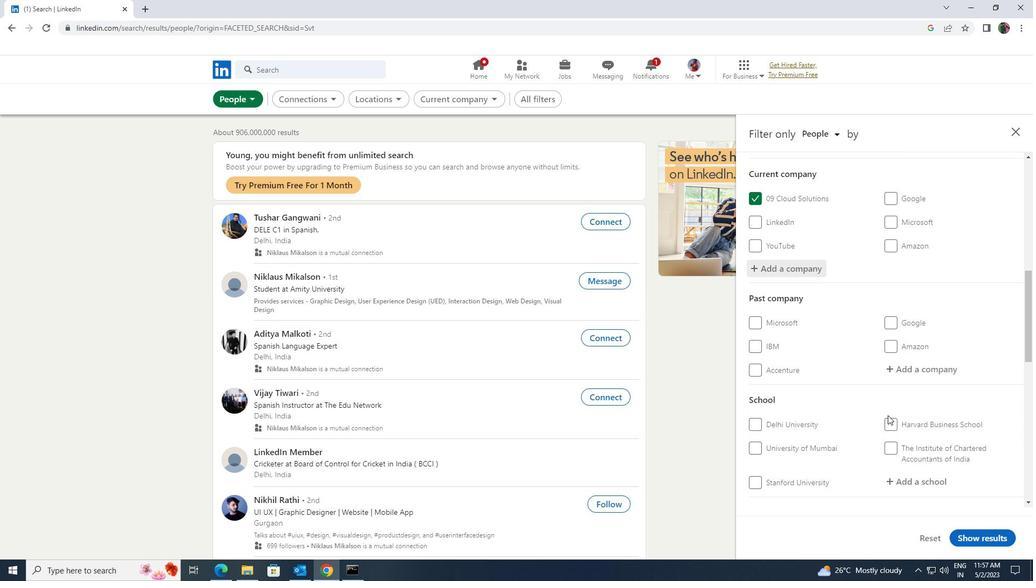 
Action: Mouse moved to (892, 418)
Screenshot: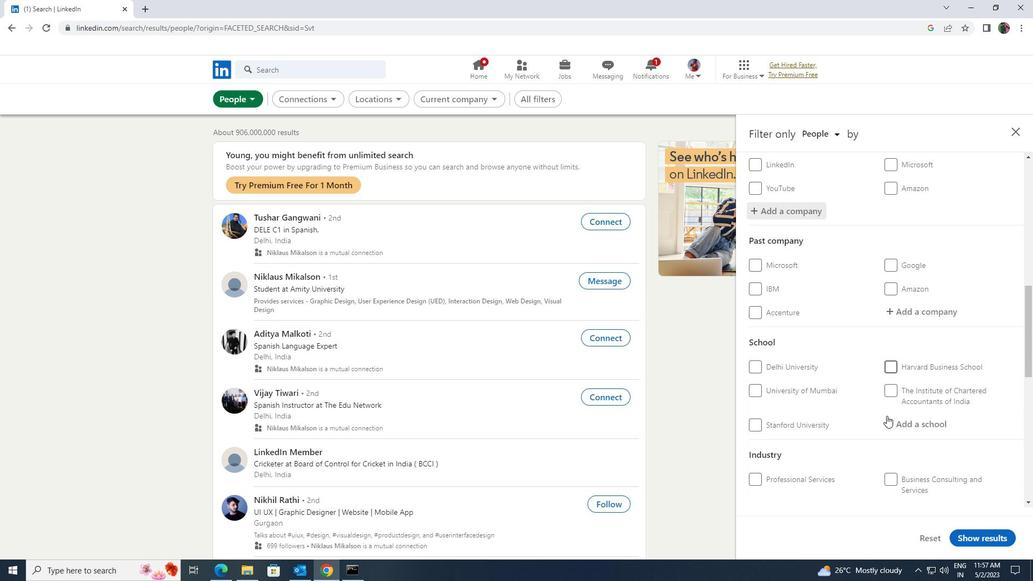 
Action: Mouse pressed left at (892, 418)
Screenshot: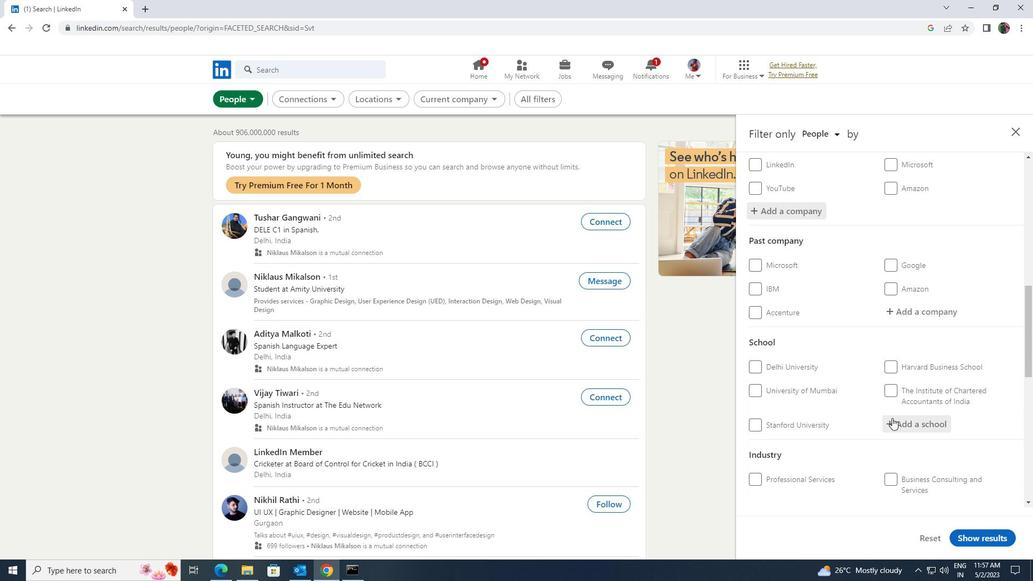 
Action: Key pressed <Key.shift>IT<Key.space><Key.shift>JOBS<Key.space>UPDATE
Screenshot: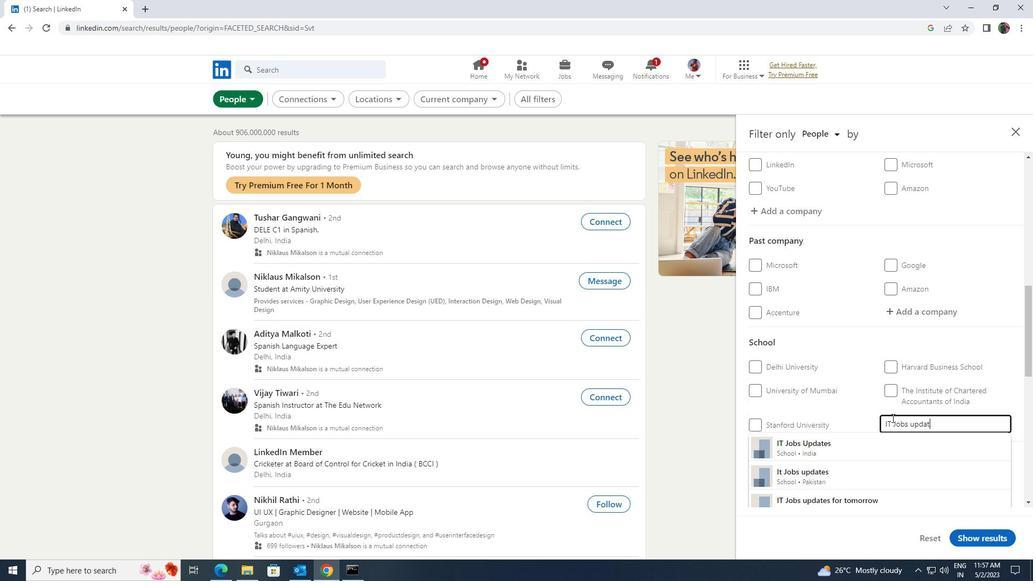 
Action: Mouse moved to (889, 440)
Screenshot: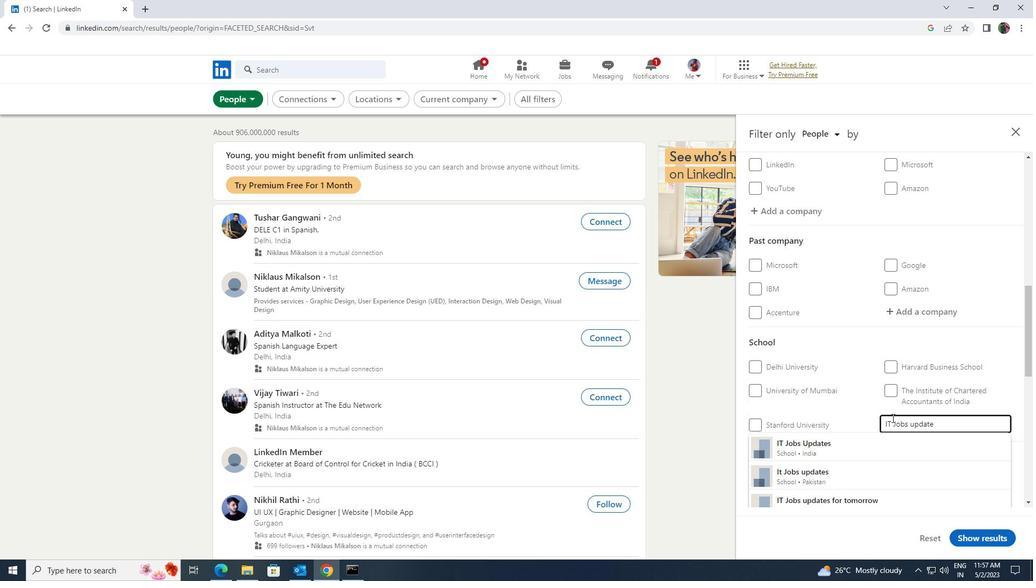
Action: Mouse pressed left at (889, 440)
Screenshot: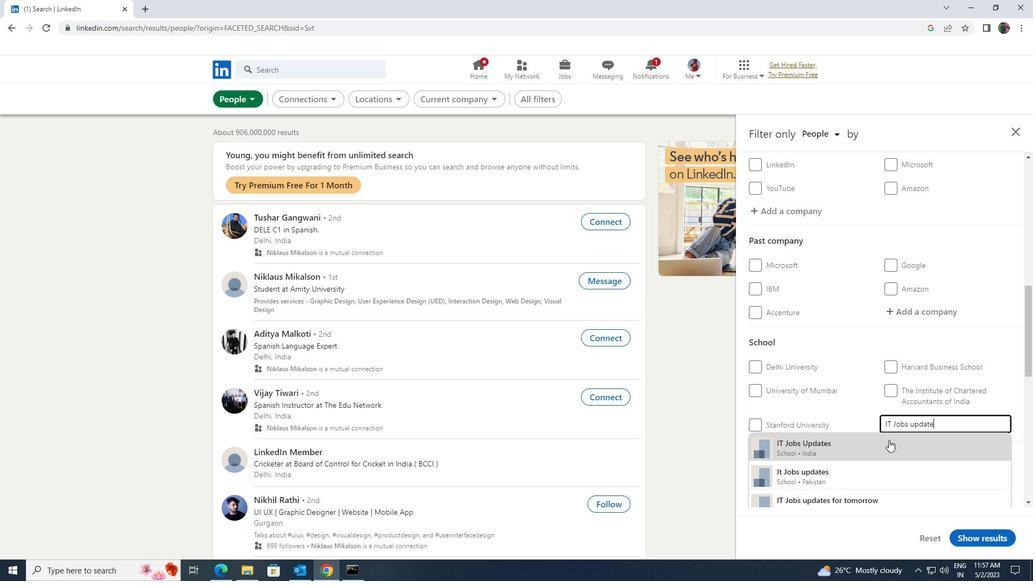 
Action: Mouse scrolled (889, 439) with delta (0, 0)
Screenshot: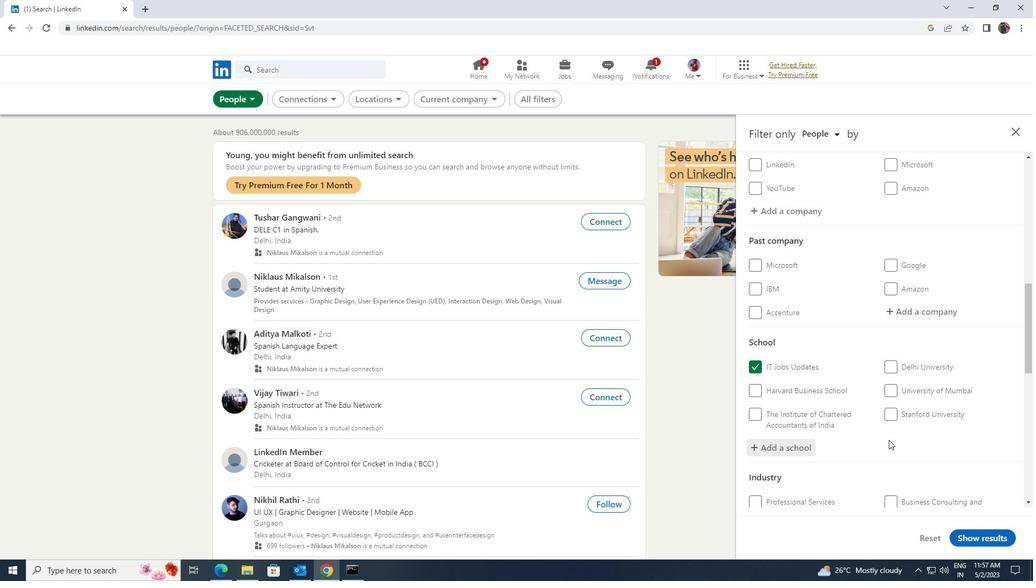 
Action: Mouse scrolled (889, 439) with delta (0, 0)
Screenshot: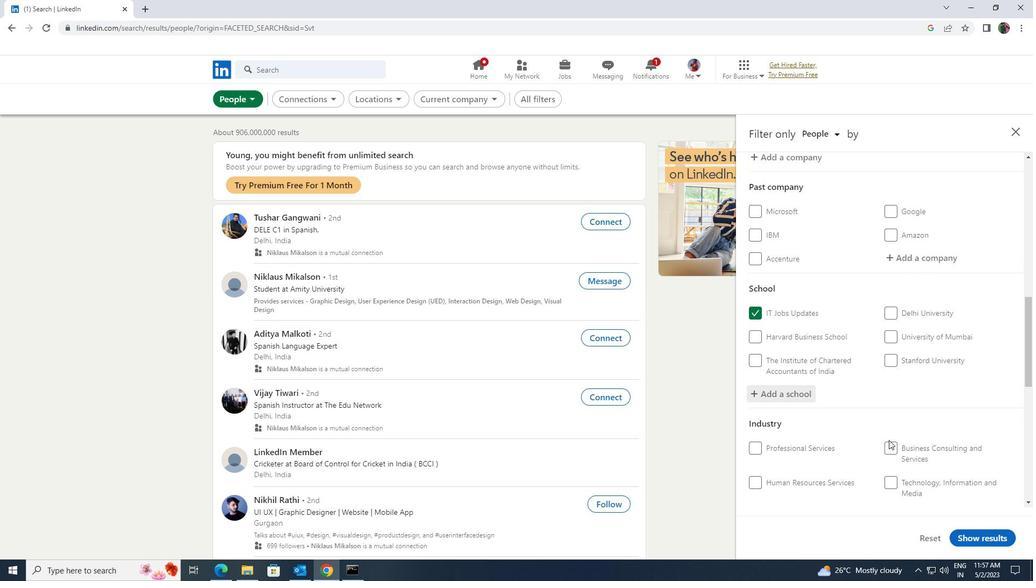
Action: Mouse scrolled (889, 439) with delta (0, 0)
Screenshot: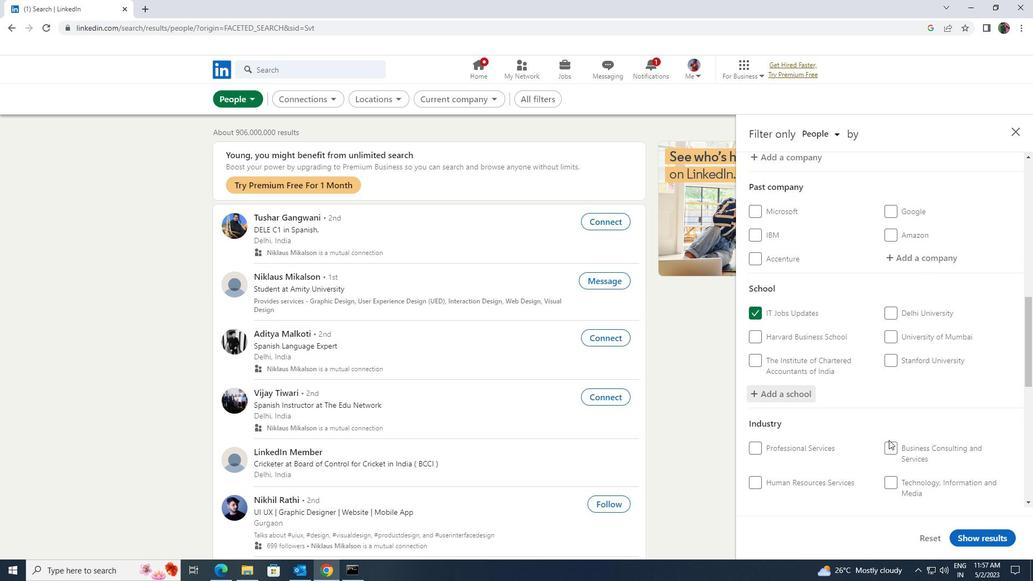 
Action: Mouse moved to (907, 411)
Screenshot: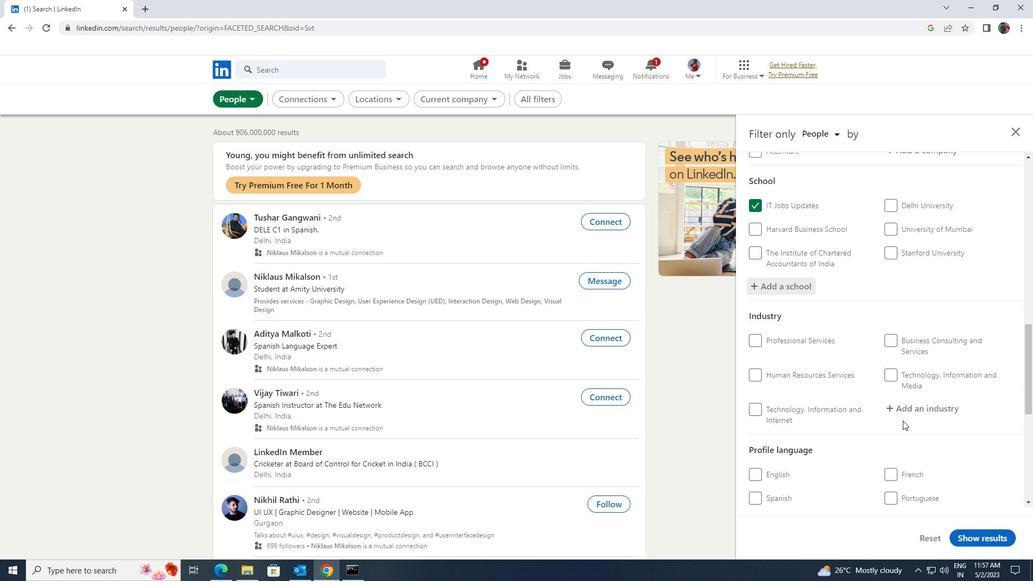 
Action: Mouse pressed left at (907, 411)
Screenshot: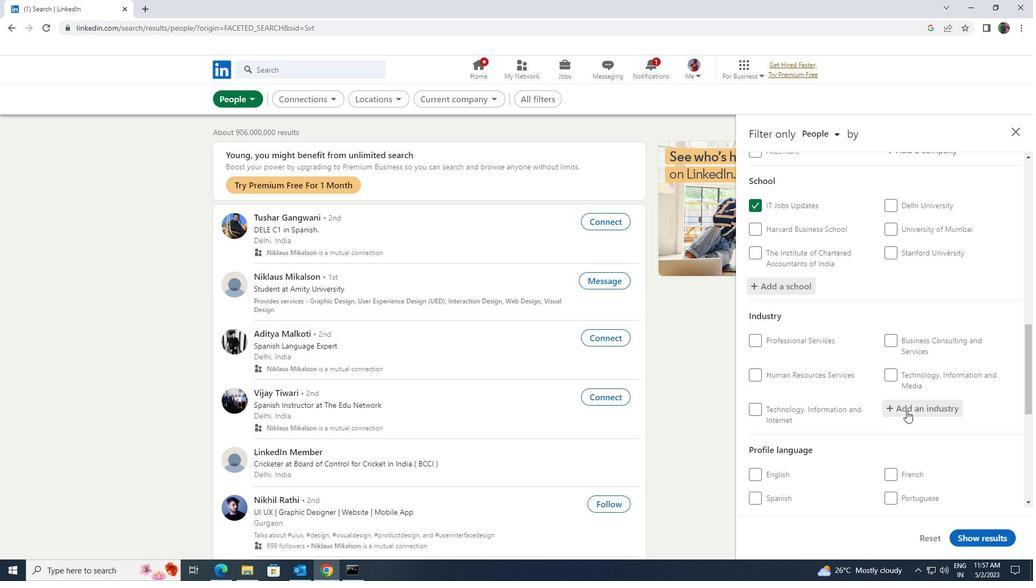 
Action: Key pressed <Key.shift><Key.shift><Key.shift><Key.shift><Key.shift><Key.shift><Key.shift><Key.shift><Key.shift><Key.shift><Key.shift><Key.shift><Key.shift><Key.shift><Key.shift><Key.shift><Key.shift>PRICING<Key.space>STRATEGY<Key.enter>
Screenshot: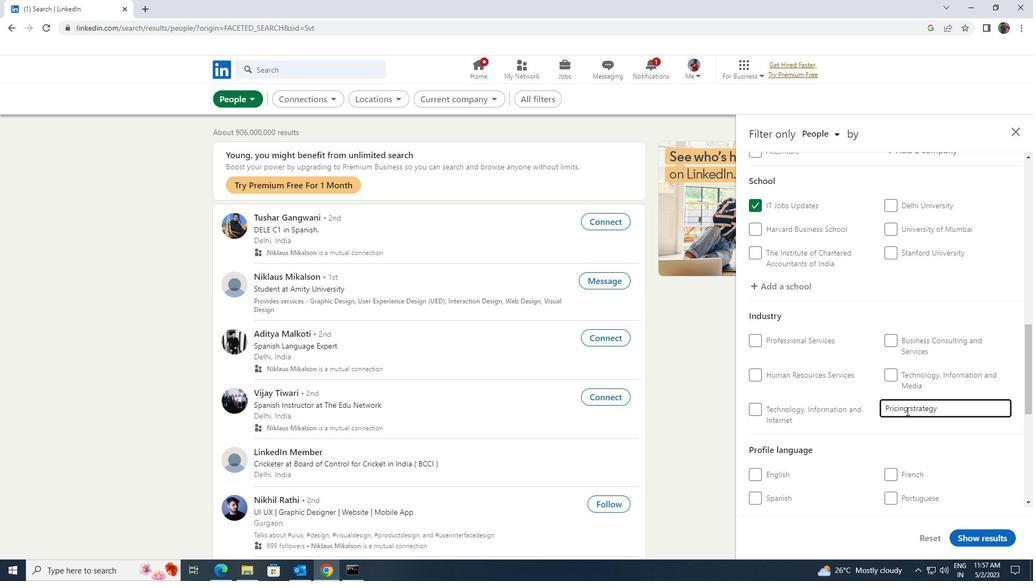 
Action: Mouse scrolled (907, 410) with delta (0, 0)
Screenshot: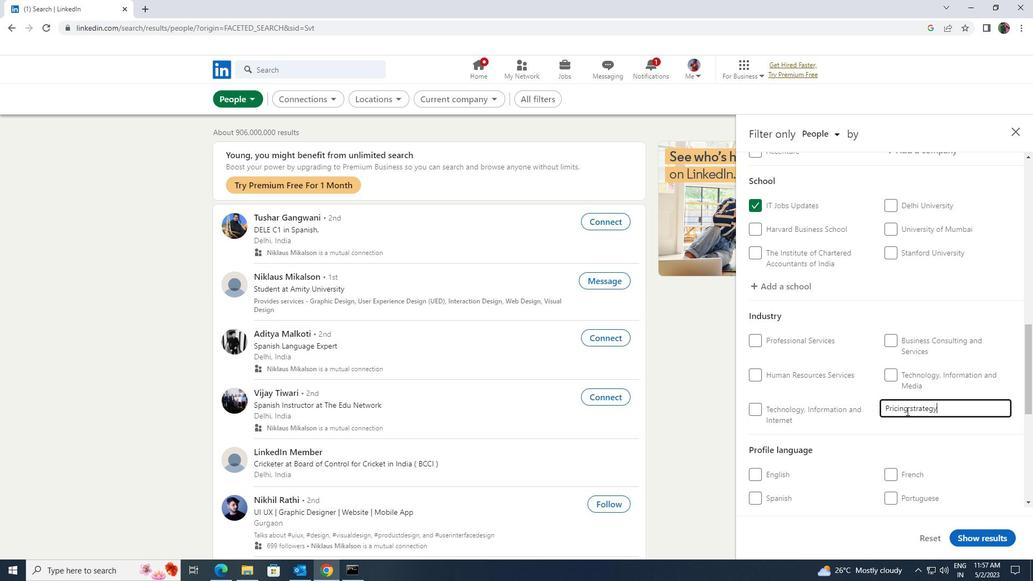 
Action: Mouse scrolled (907, 410) with delta (0, 0)
Screenshot: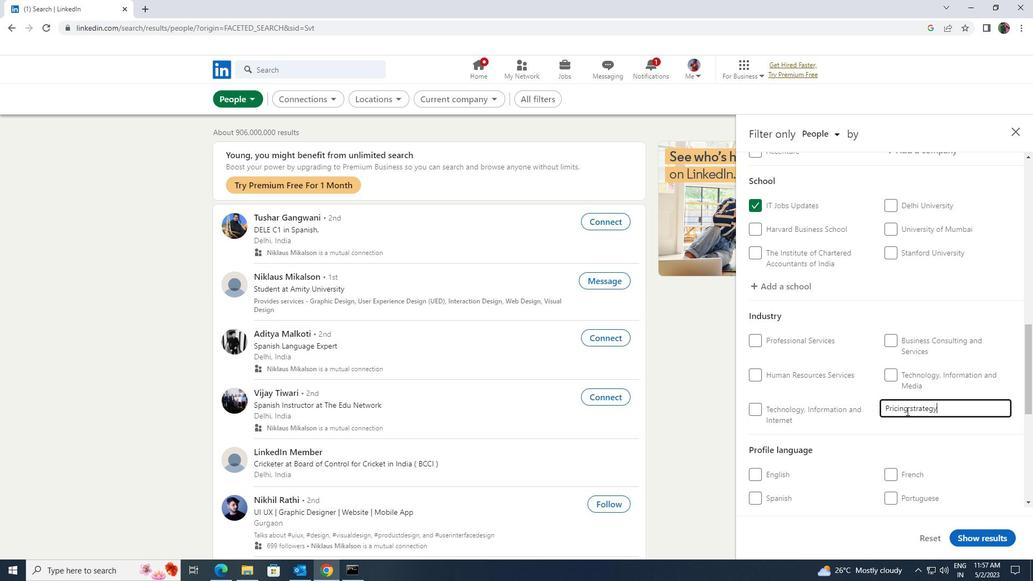 
Action: Mouse scrolled (907, 410) with delta (0, 0)
Screenshot: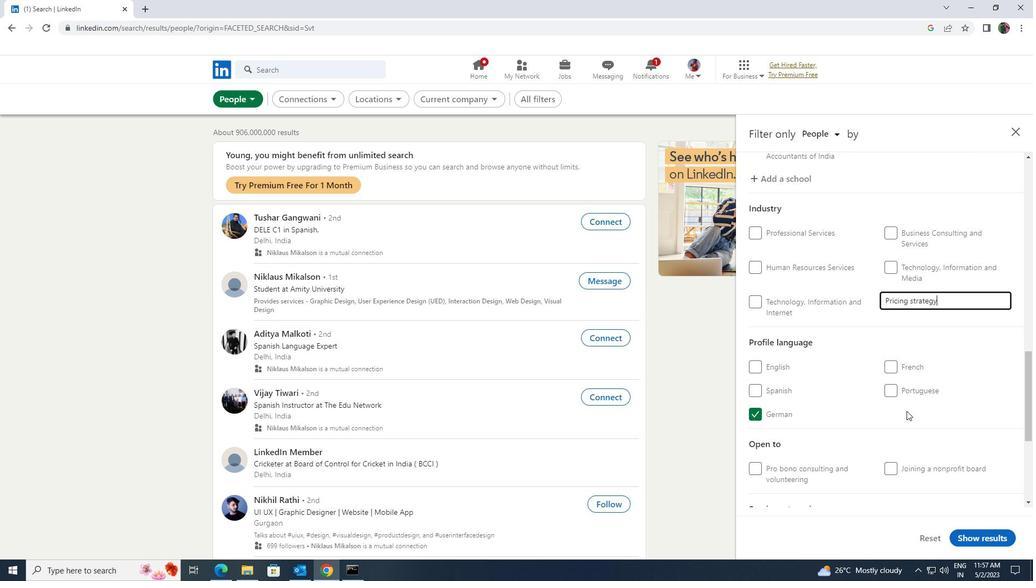 
Action: Mouse scrolled (907, 410) with delta (0, 0)
Screenshot: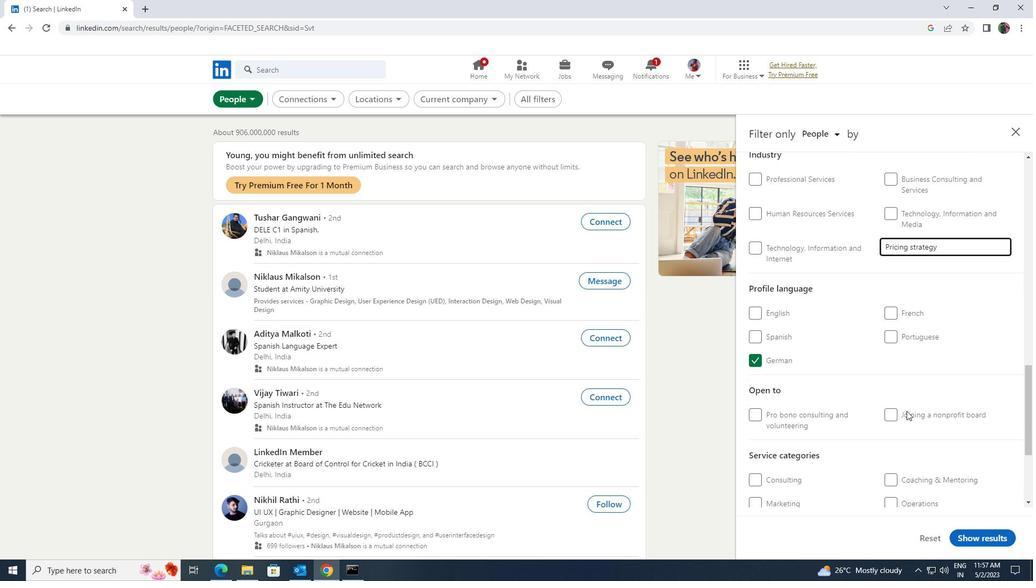
Action: Mouse scrolled (907, 410) with delta (0, 0)
Screenshot: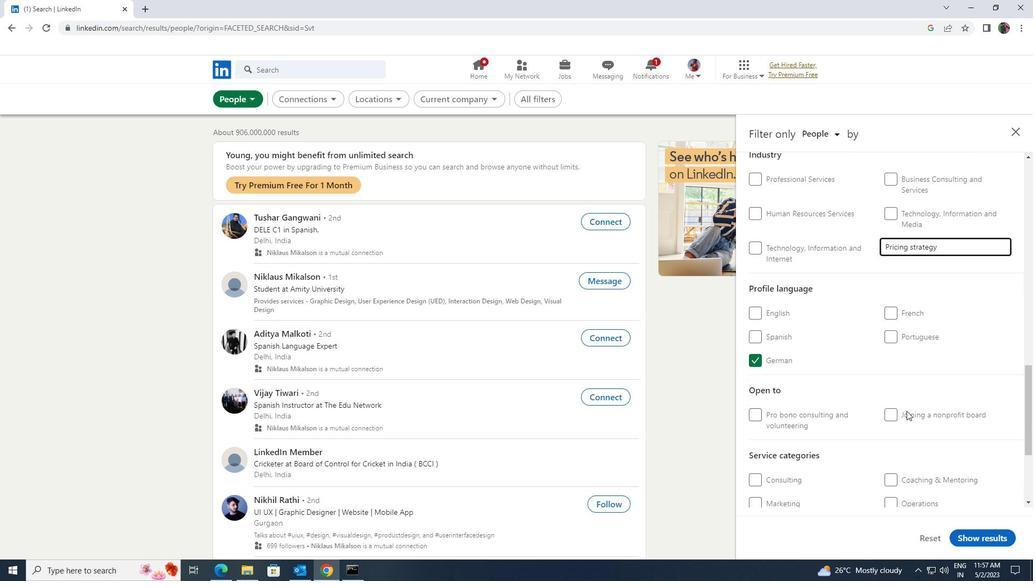 
Action: Mouse moved to (907, 417)
Screenshot: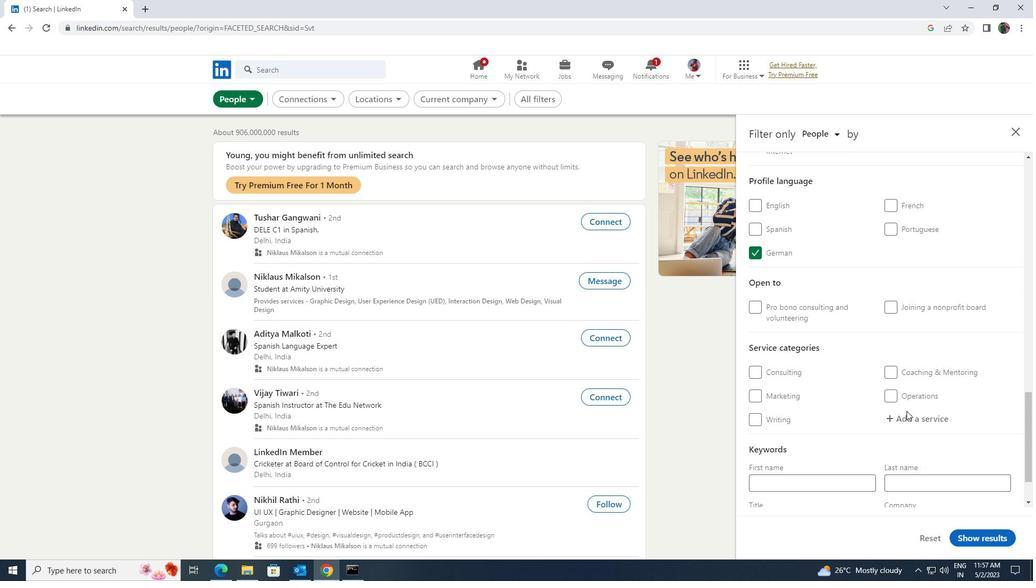 
Action: Mouse pressed left at (907, 417)
Screenshot: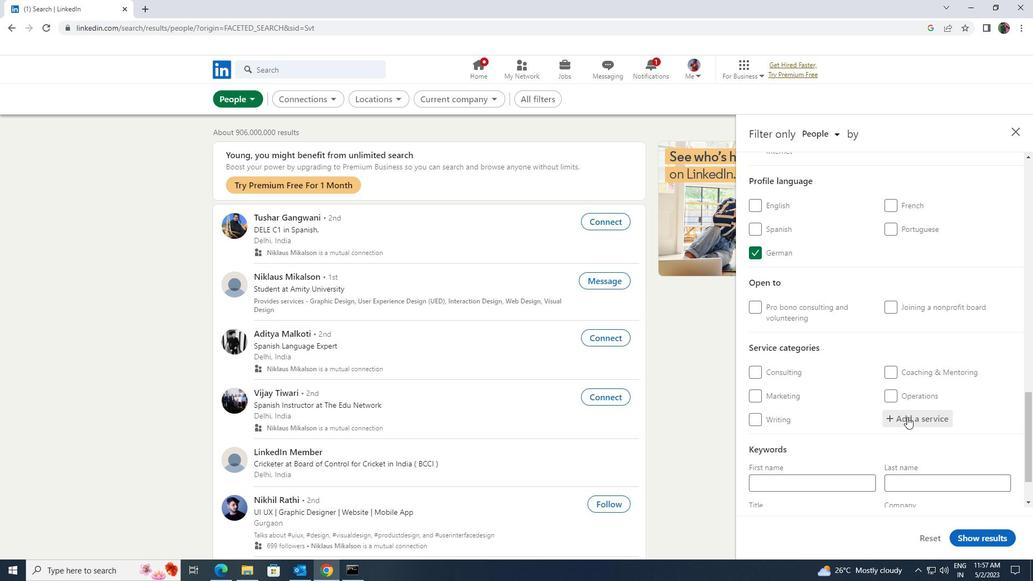 
Action: Key pressed <Key.shift>CONTENT<Key.space><Key.shift>STRATEGY
Screenshot: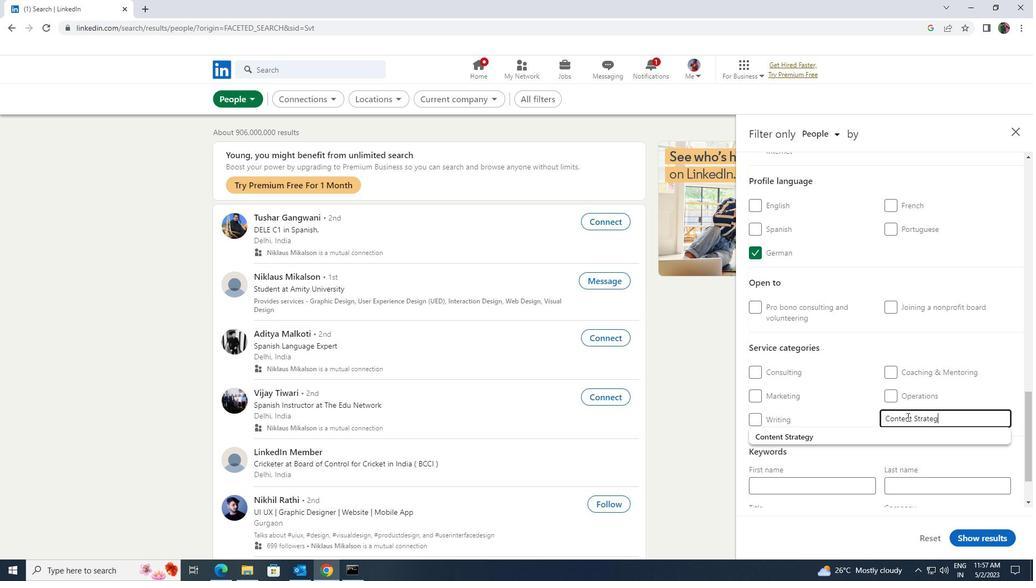 
Action: Mouse moved to (898, 436)
Screenshot: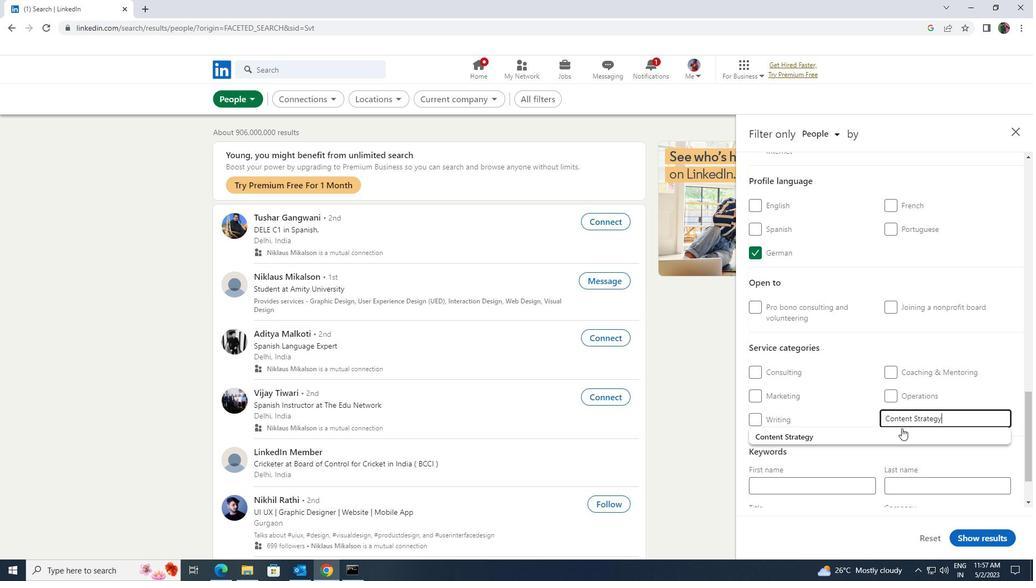 
Action: Mouse pressed left at (898, 436)
Screenshot: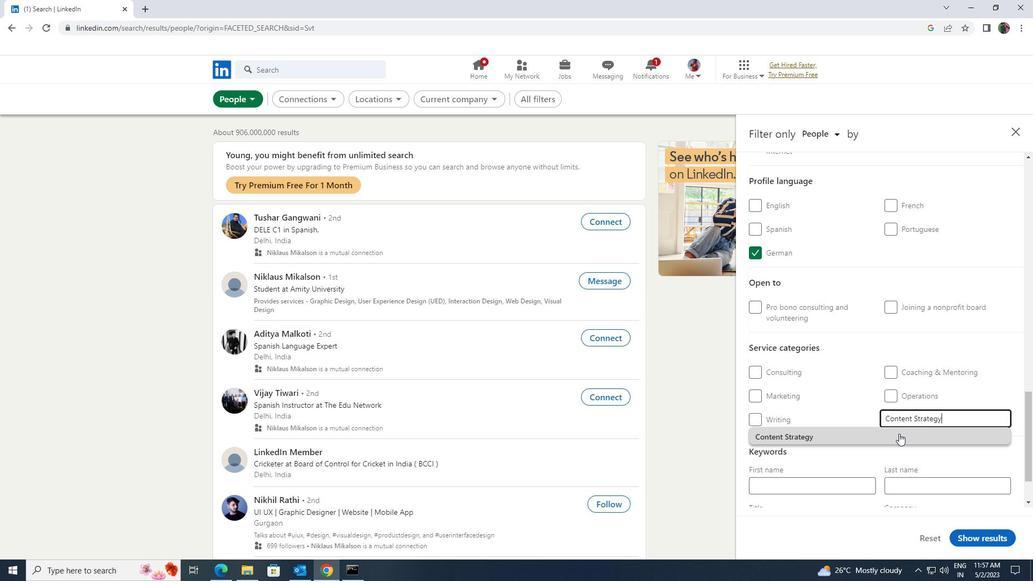 
Action: Mouse scrolled (898, 435) with delta (0, 0)
Screenshot: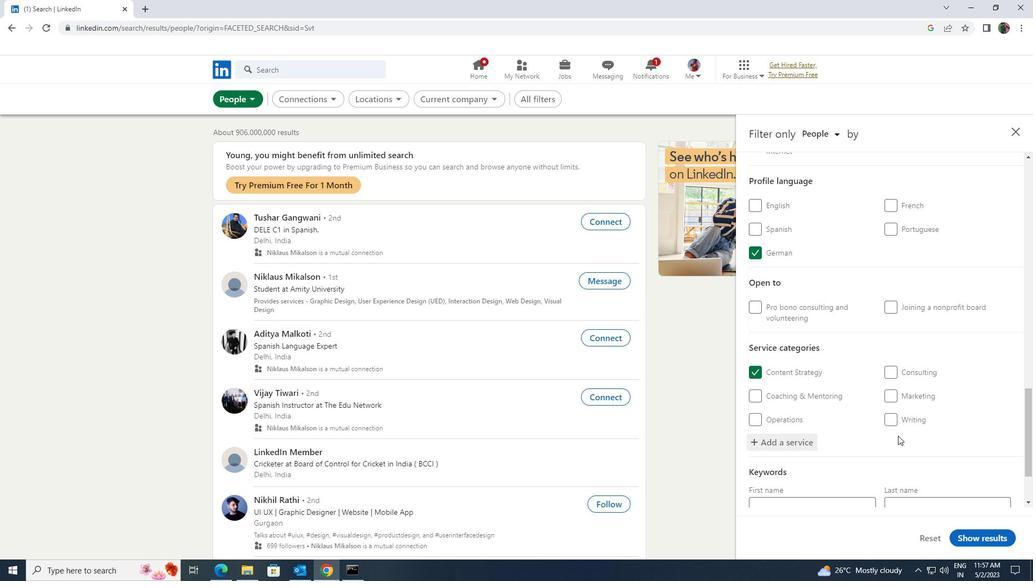 
Action: Mouse scrolled (898, 435) with delta (0, 0)
Screenshot: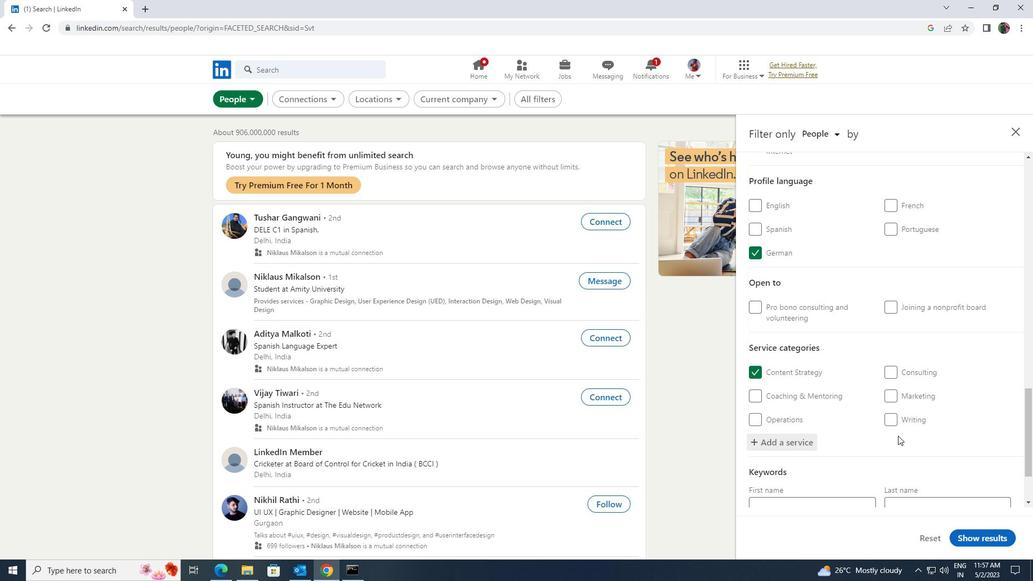 
Action: Mouse scrolled (898, 435) with delta (0, 0)
Screenshot: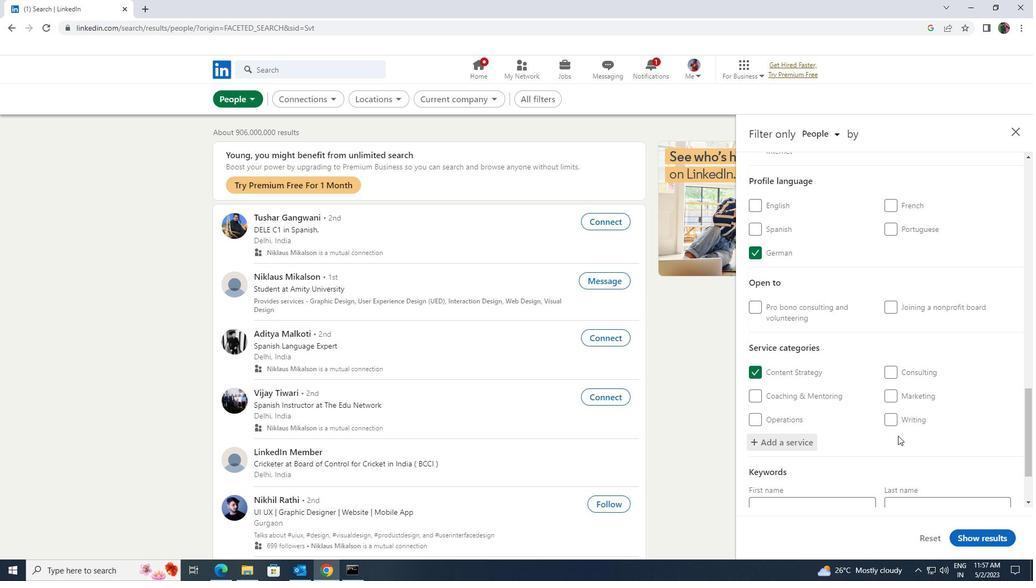 
Action: Mouse moved to (863, 455)
Screenshot: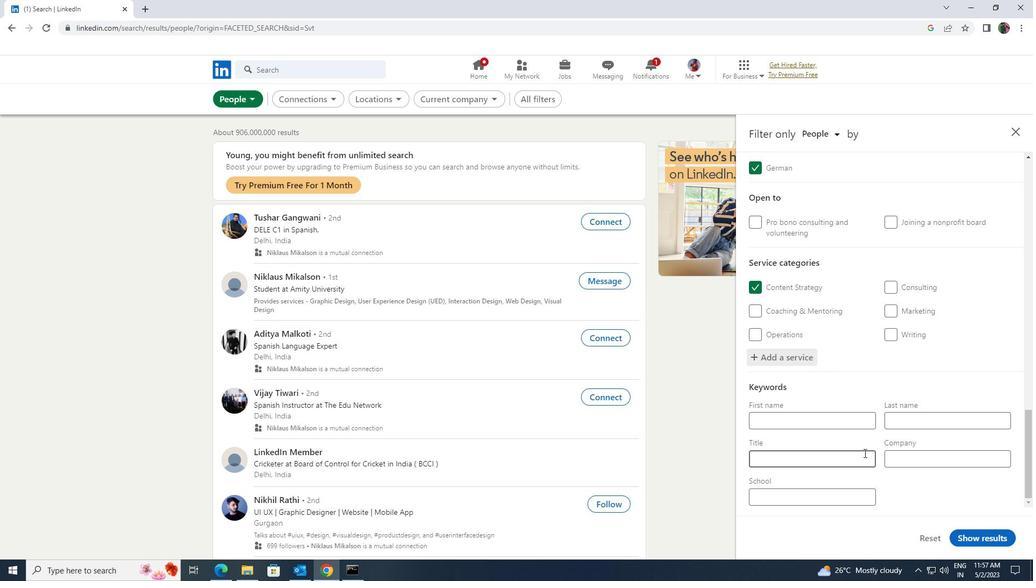 
Action: Mouse pressed left at (863, 455)
Screenshot: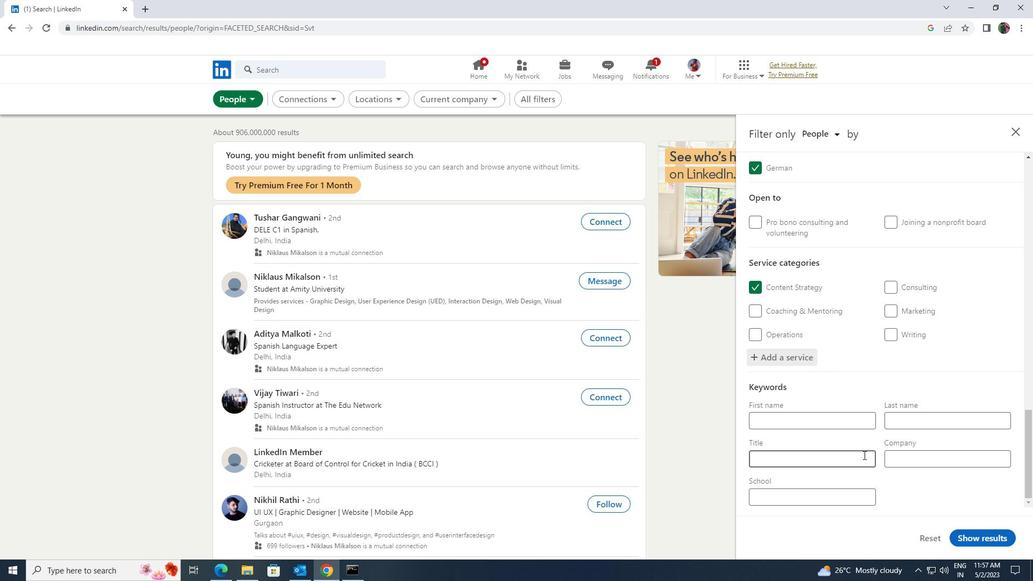 
Action: Key pressed <Key.shift>OFFICE<Key.space><Key.shift><Key.shift><Key.shift><Key.shift><Key.shift><Key.shift><Key.shift><Key.shift><Key.shift><Key.shift><Key.shift>ASSISTANT
Screenshot: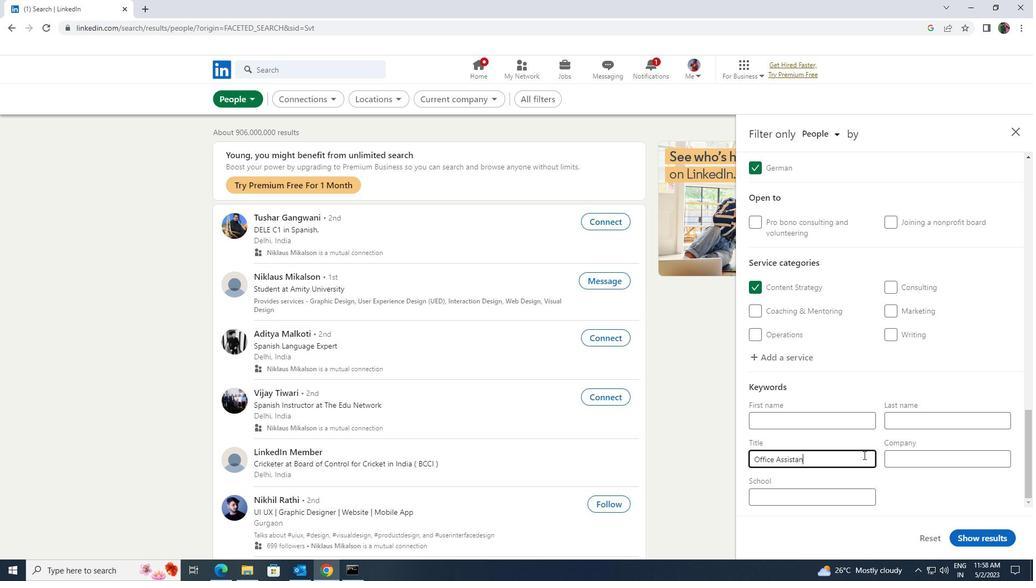 
Action: Mouse moved to (963, 534)
Screenshot: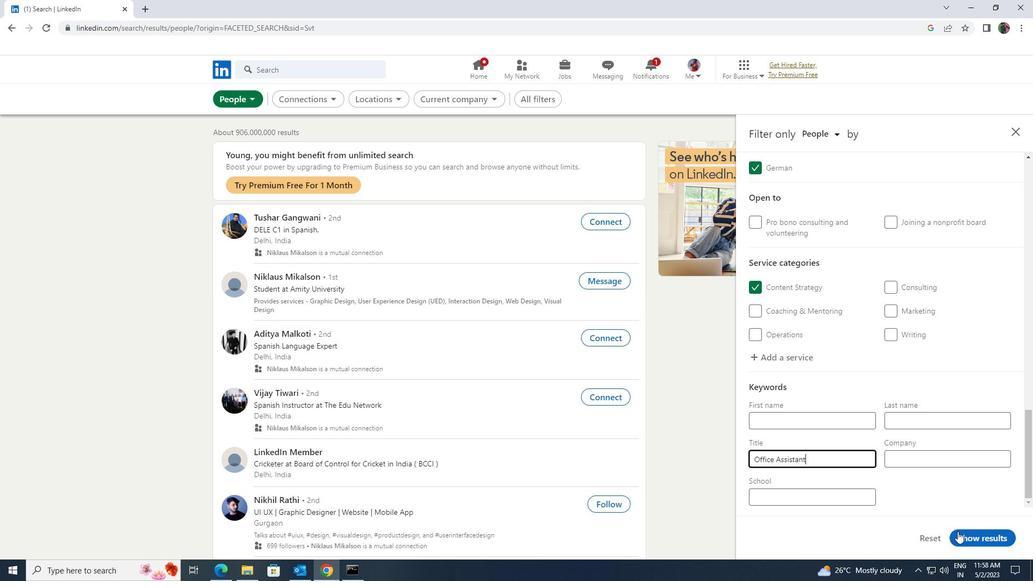 
Action: Mouse pressed left at (963, 534)
Screenshot: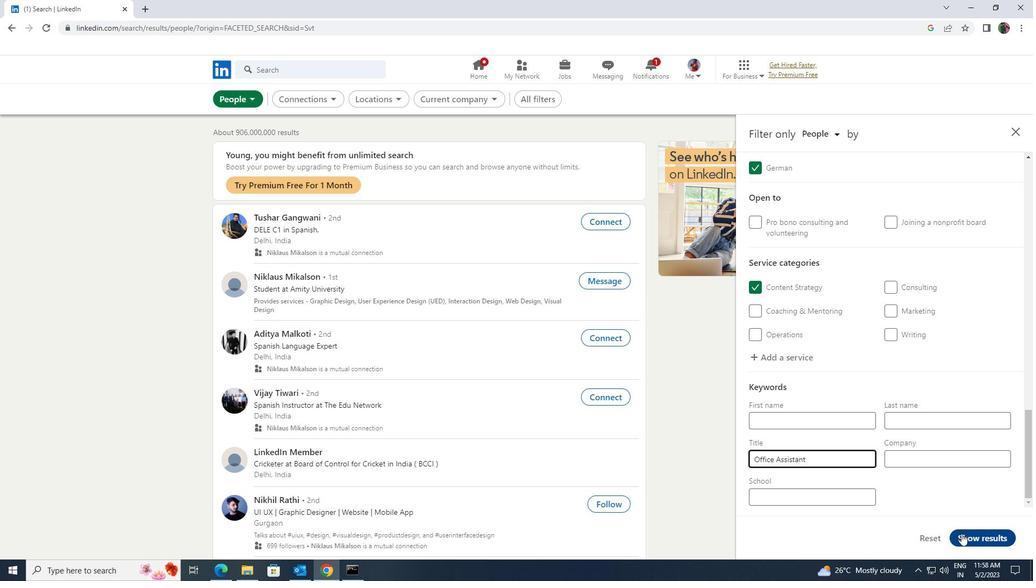 
